 Task: Create an event for the fundraising webinar.
Action: Mouse moved to (432, 397)
Screenshot: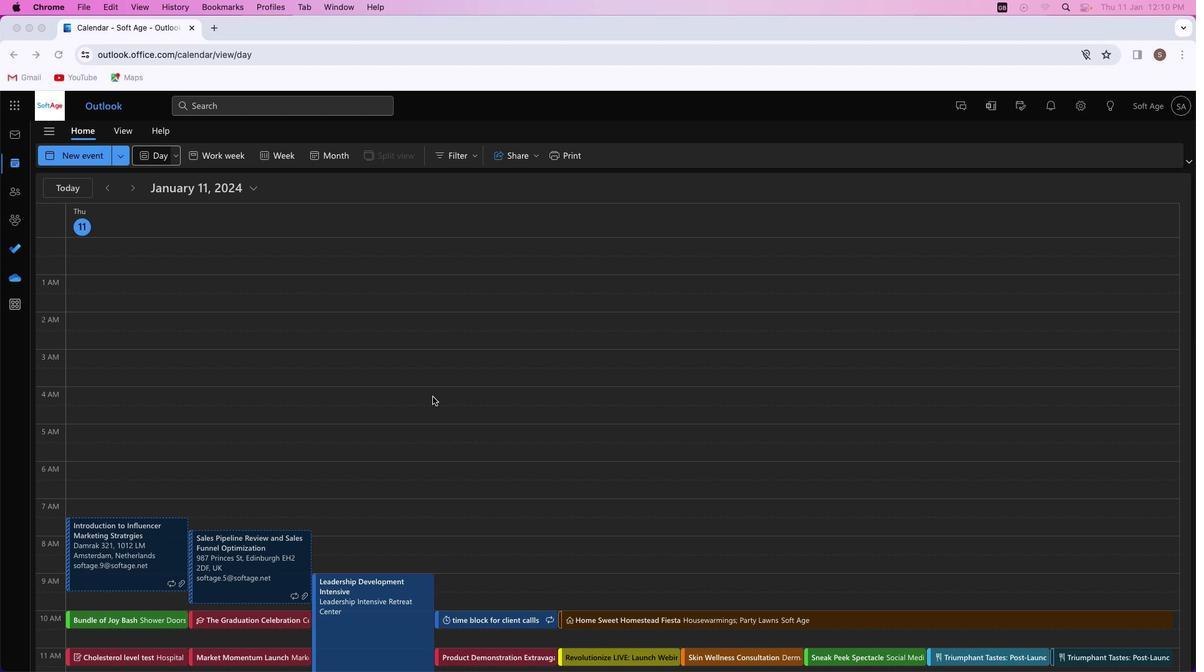 
Action: Mouse pressed left at (432, 397)
Screenshot: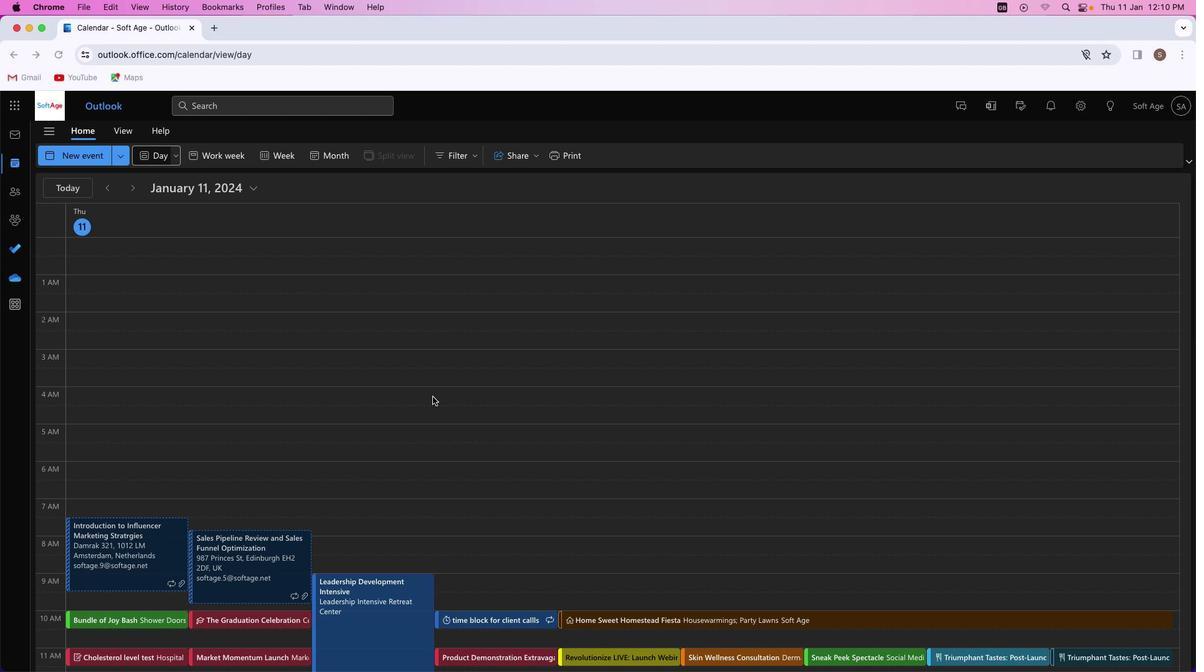 
Action: Mouse moved to (84, 155)
Screenshot: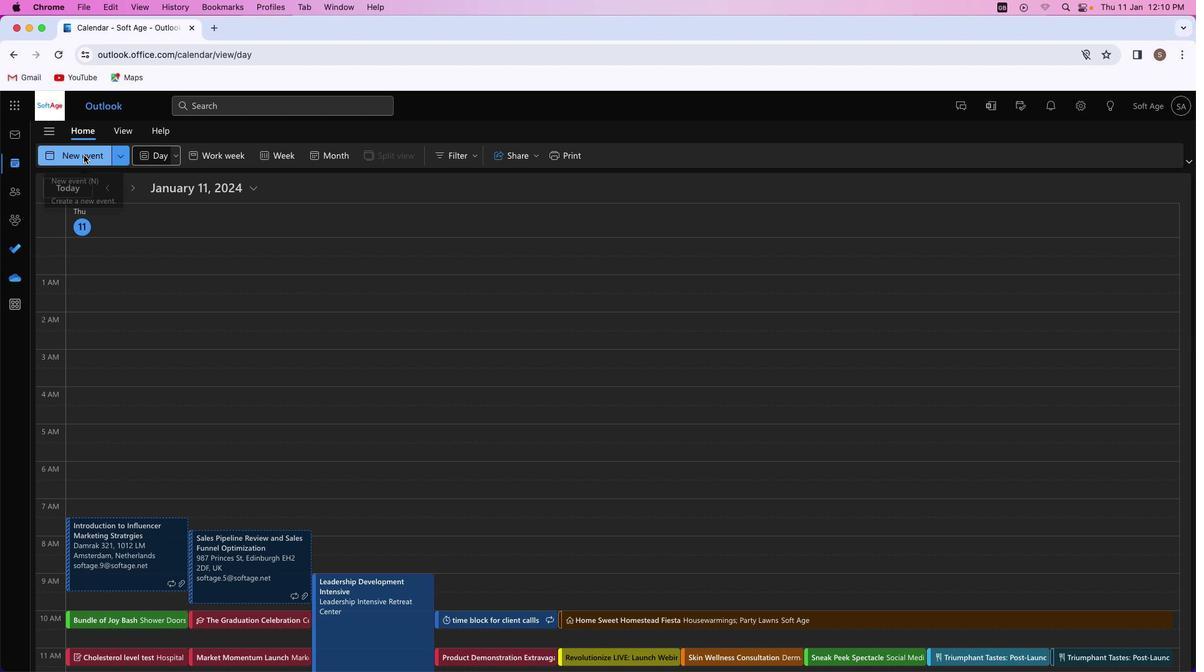 
Action: Mouse pressed left at (84, 155)
Screenshot: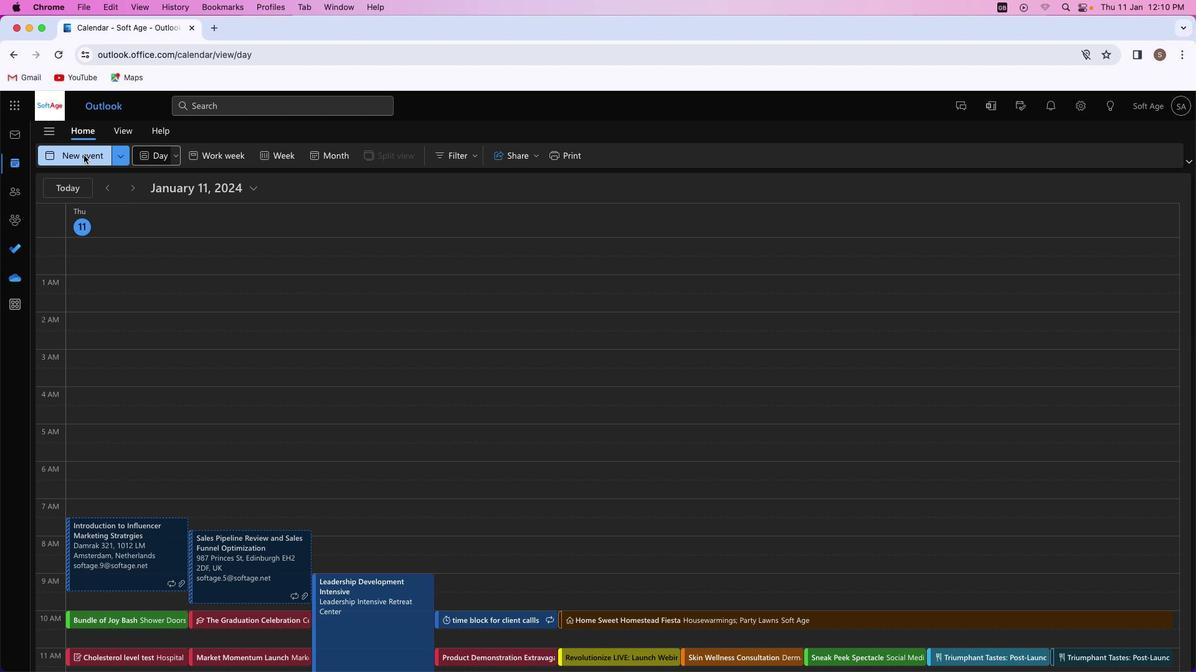 
Action: Mouse moved to (329, 235)
Screenshot: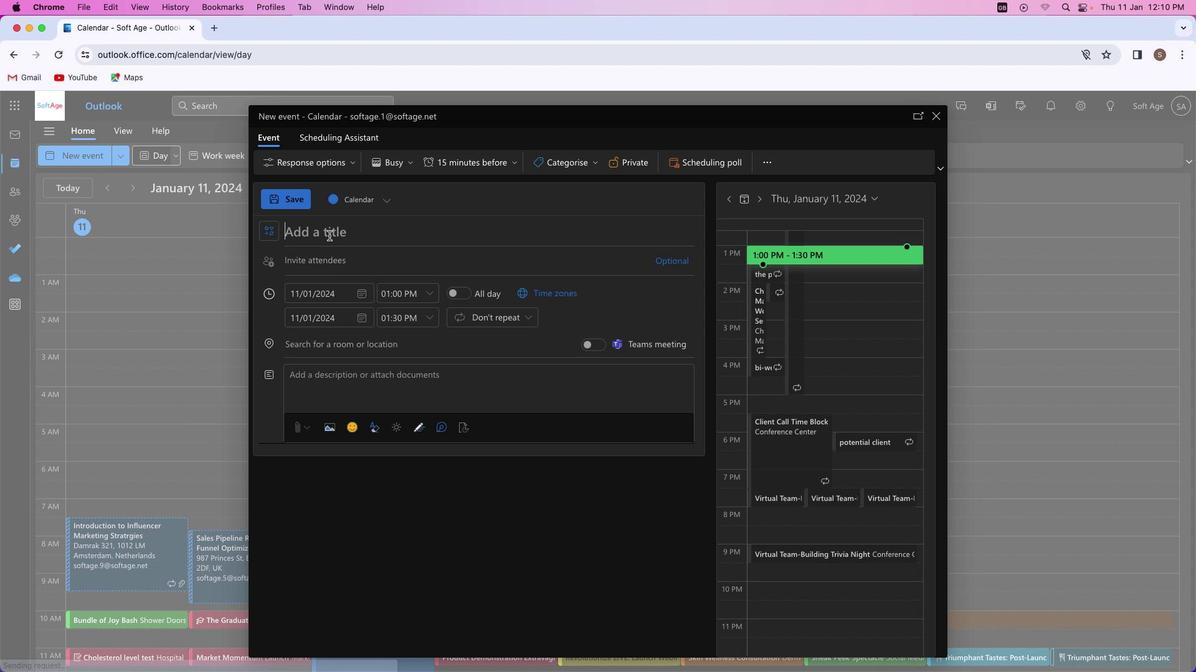 
Action: Mouse pressed left at (329, 235)
Screenshot: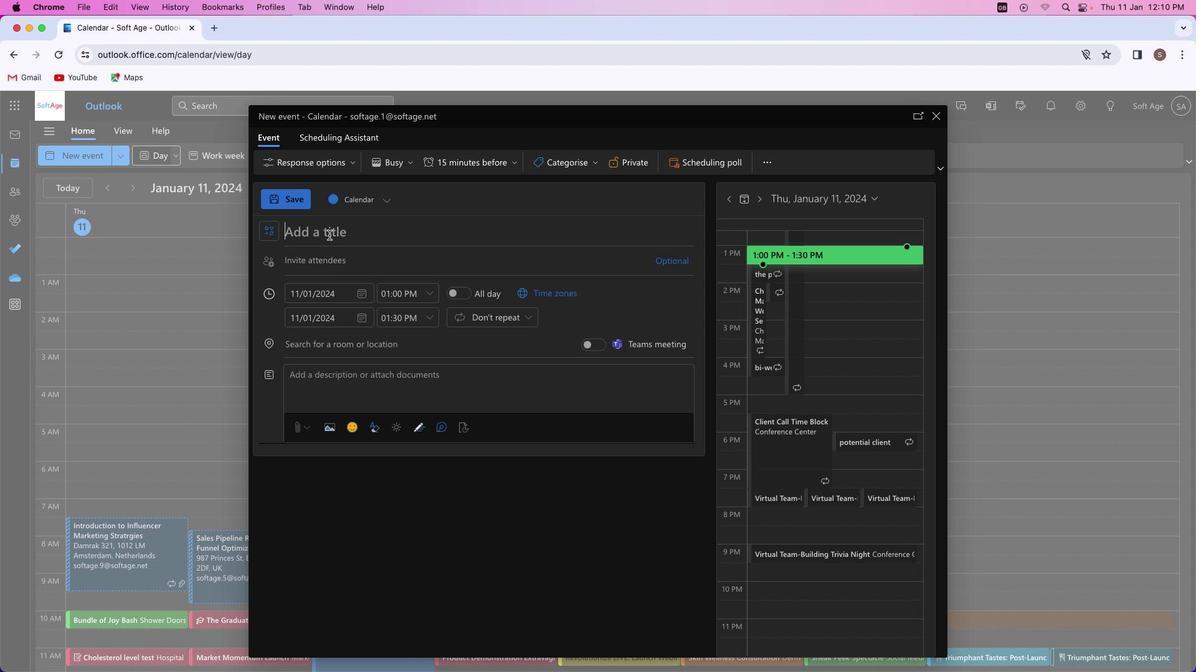 
Action: Mouse moved to (328, 236)
Screenshot: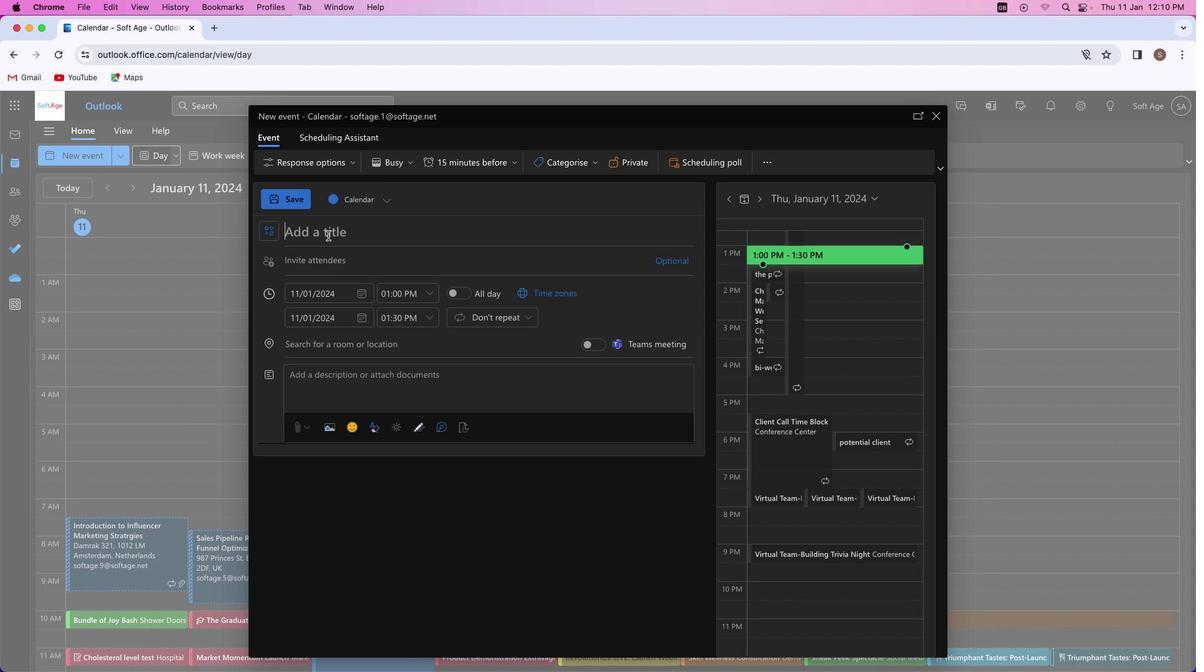 
Action: Key pressed Key.shift'F''u''n''d''r''a''i''s''i''n''g'Key.spaceKey.shift'W''e''b''i''n''a''r'
Screenshot: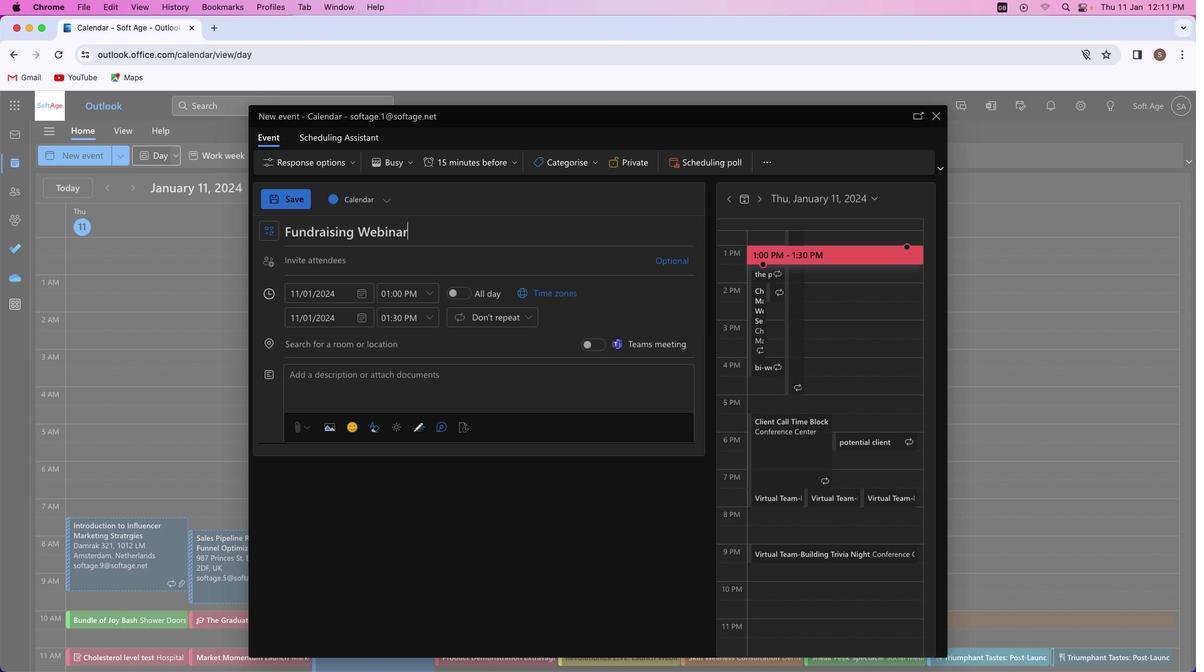 
Action: Mouse moved to (319, 261)
Screenshot: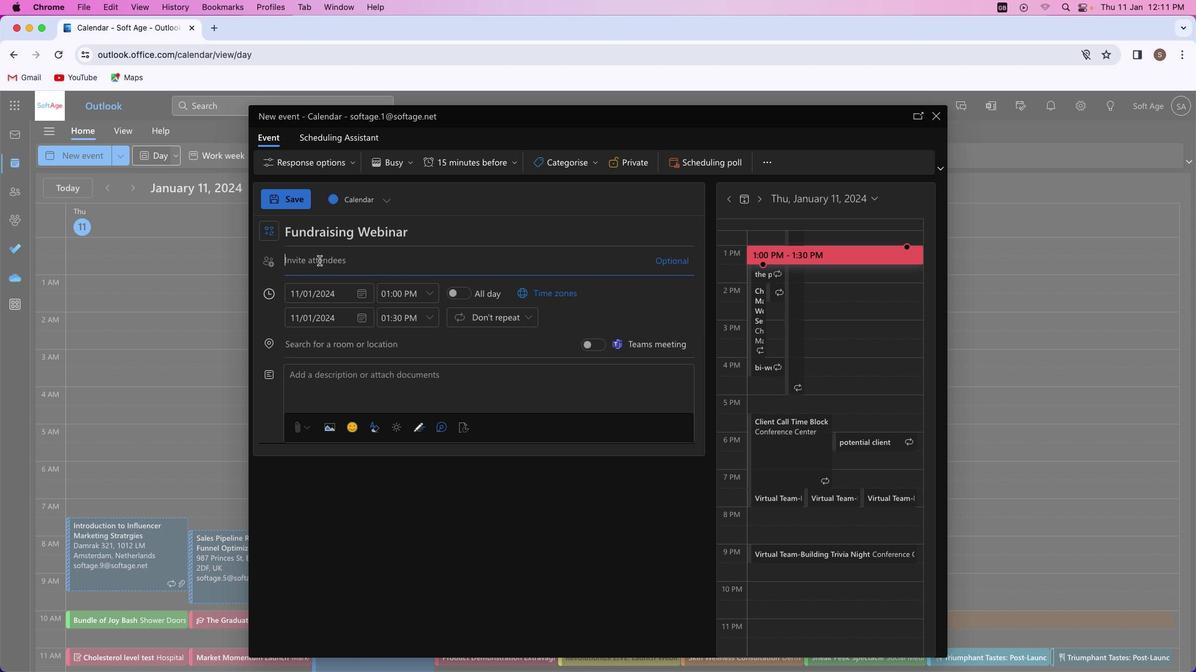 
Action: Mouse pressed left at (319, 261)
Screenshot: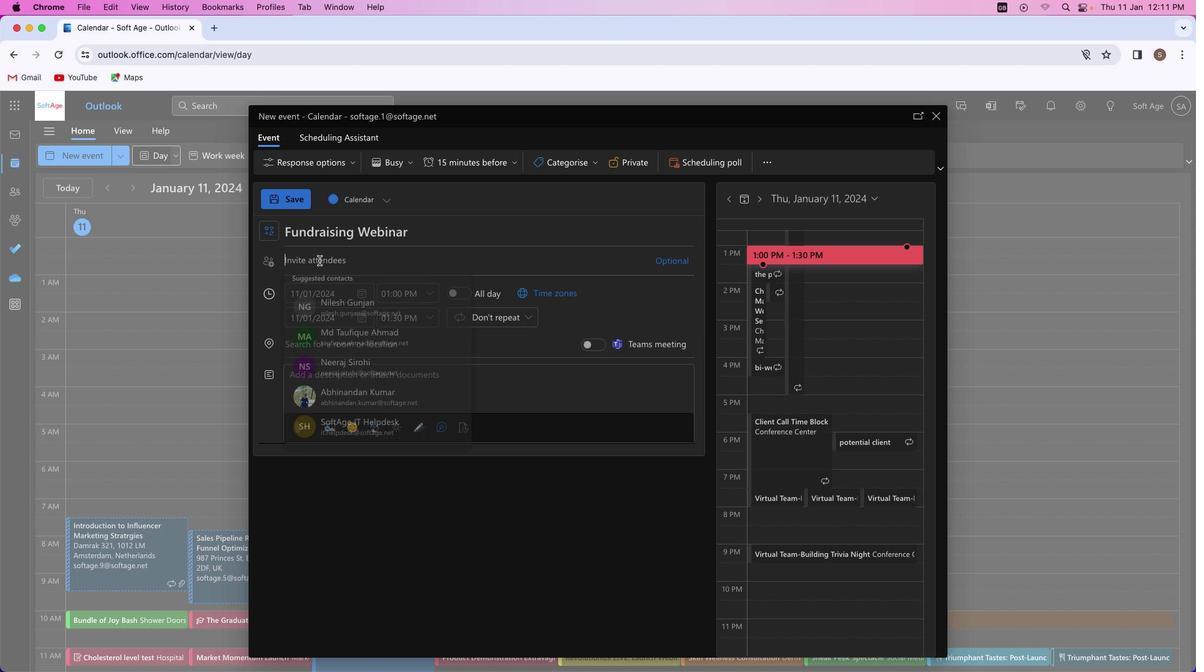 
Action: Key pressed Key.shift'A''k''a''s''h''r''a''j''p''u''t'Key.shift'@''o''u''t''l''o''o''k''.''c''o''m'
Screenshot: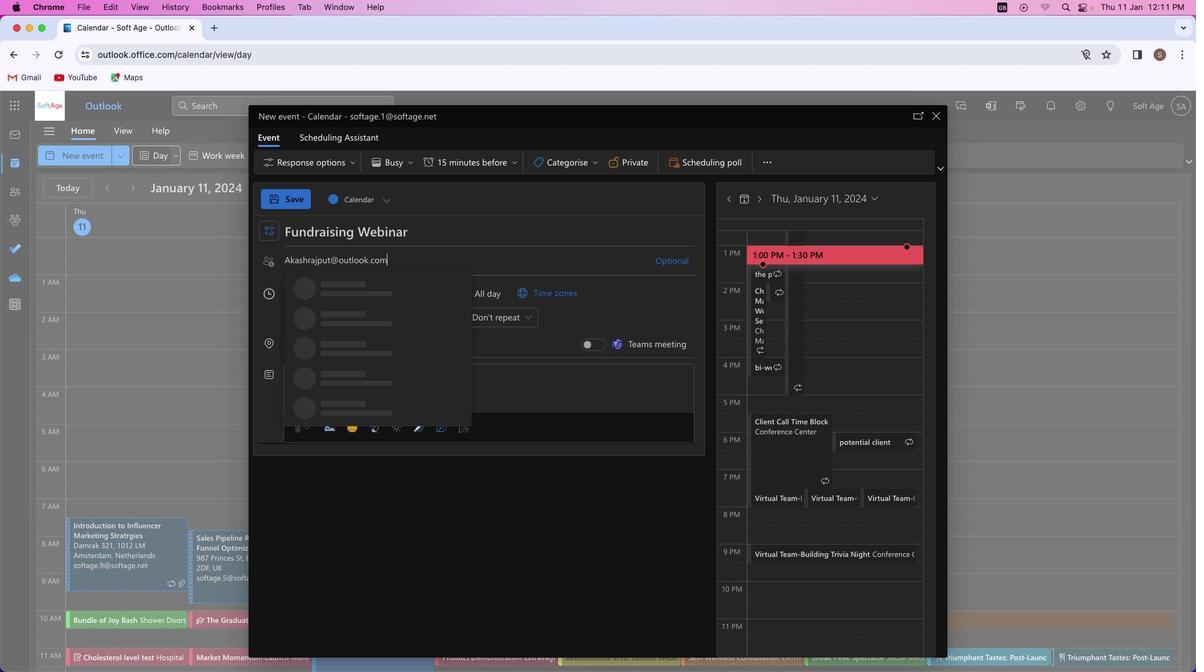 
Action: Mouse moved to (384, 279)
Screenshot: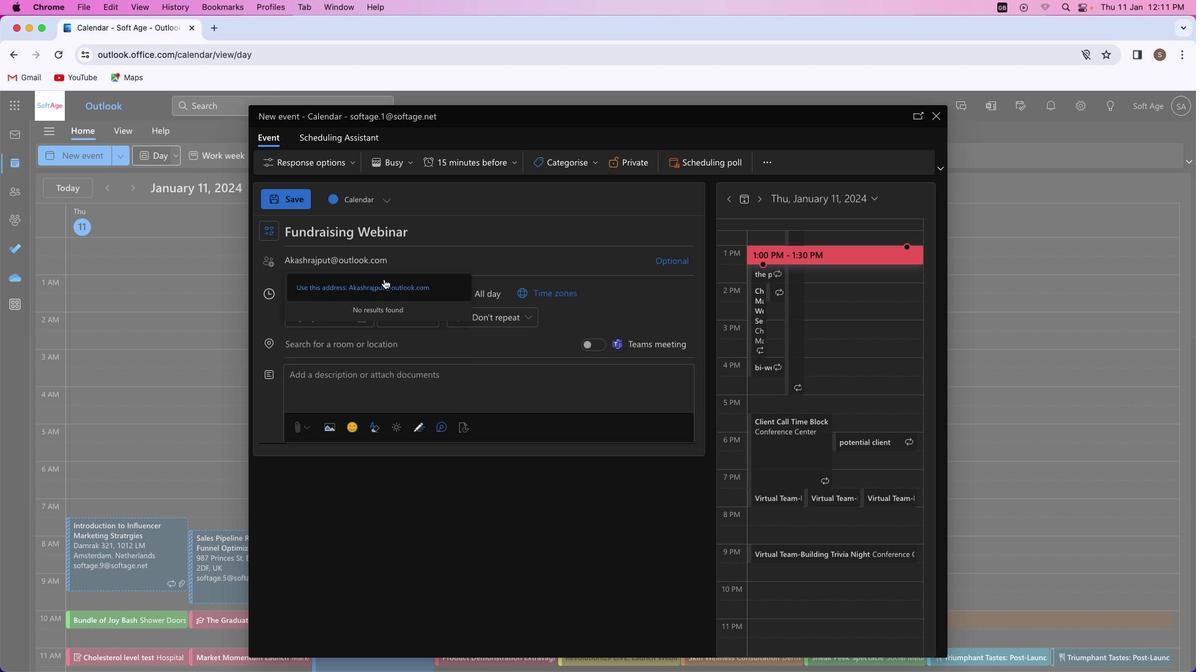 
Action: Mouse pressed left at (384, 279)
Screenshot: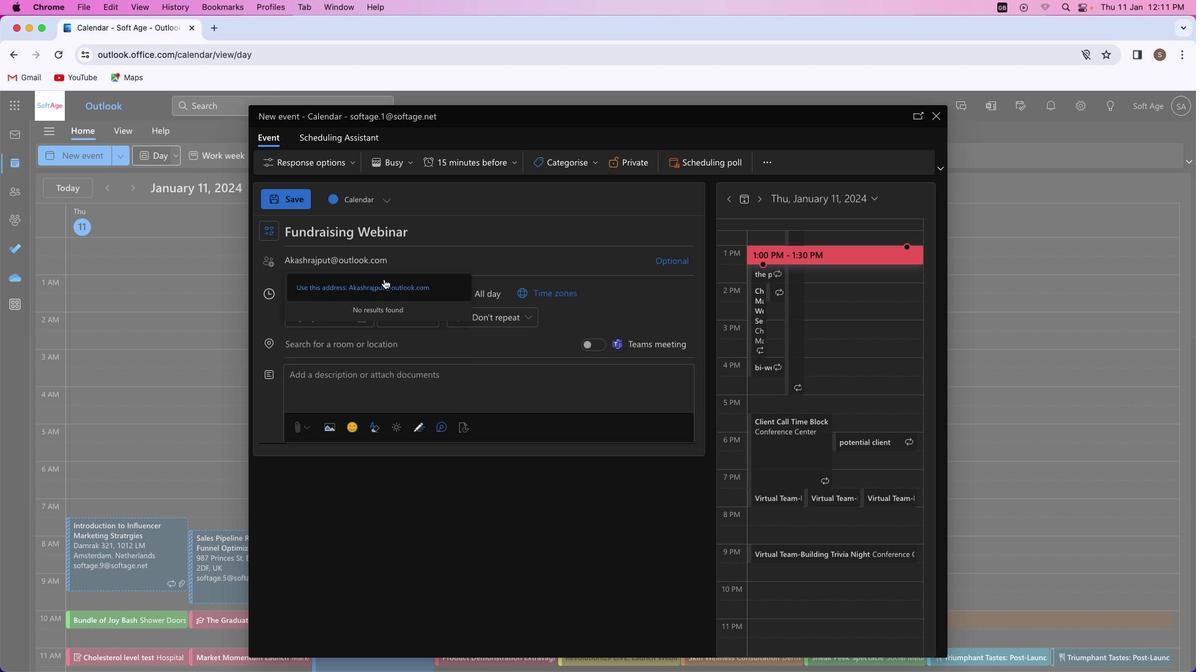 
Action: Mouse moved to (418, 272)
Screenshot: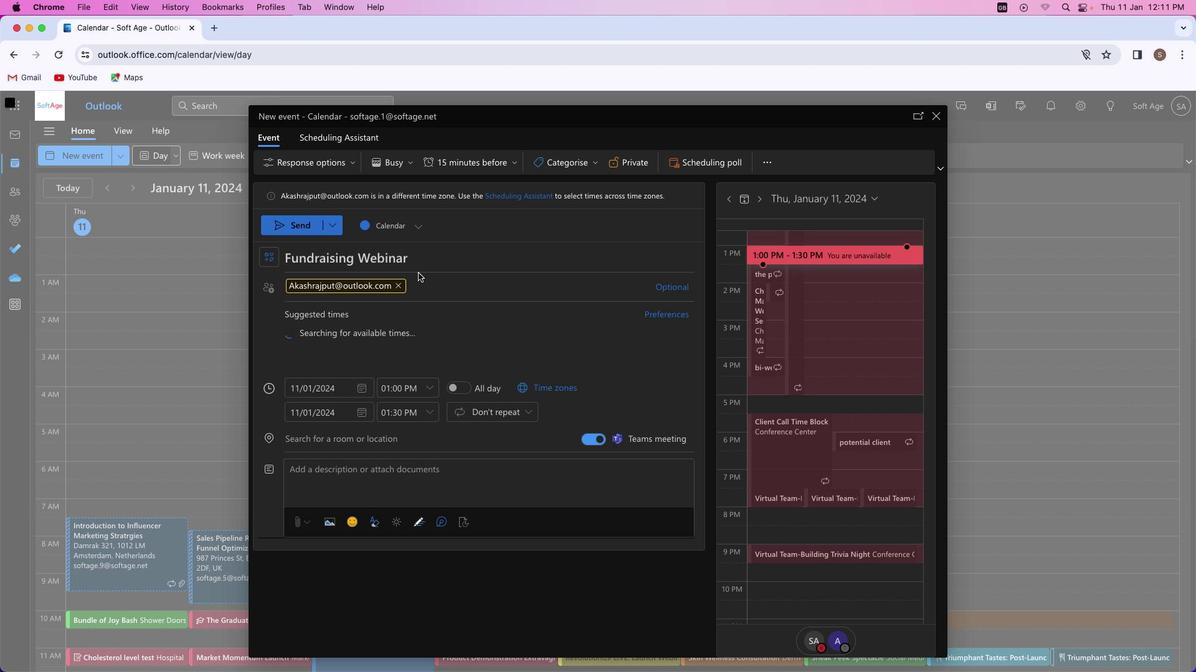
Action: Key pressed Key.shift'S''h''i''v''a''m''y''a''d''a''v''4''1'Key.shift'@''o''u''t''l''o''o''k''.''c''o''m'
Screenshot: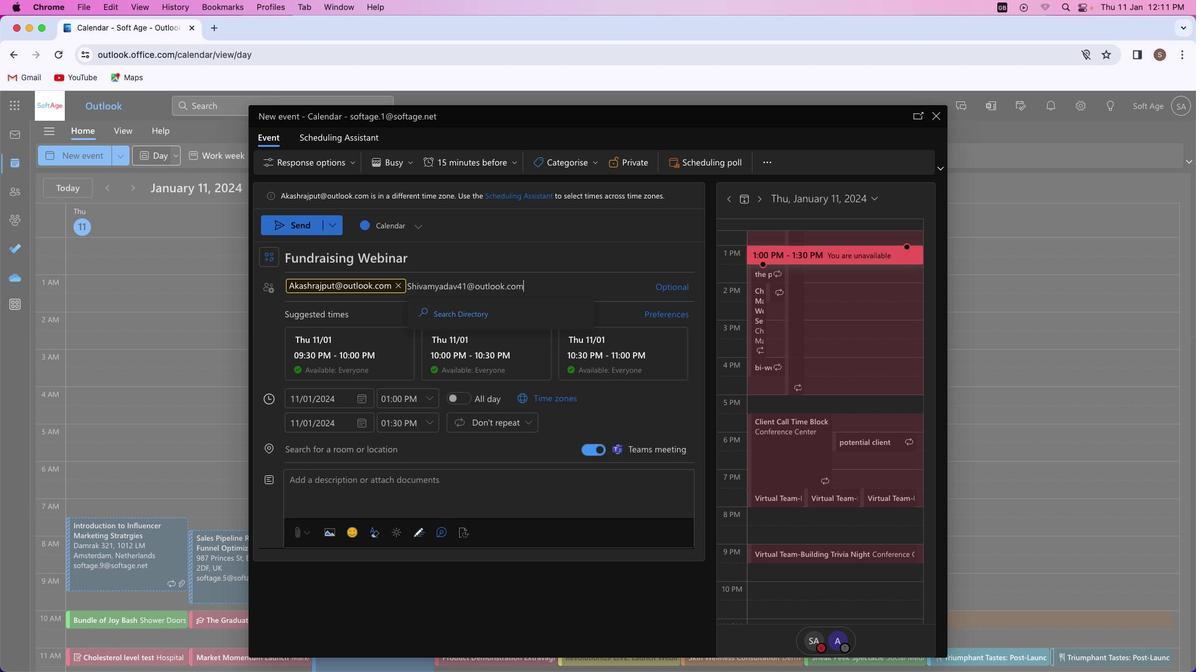 
Action: Mouse moved to (498, 310)
Screenshot: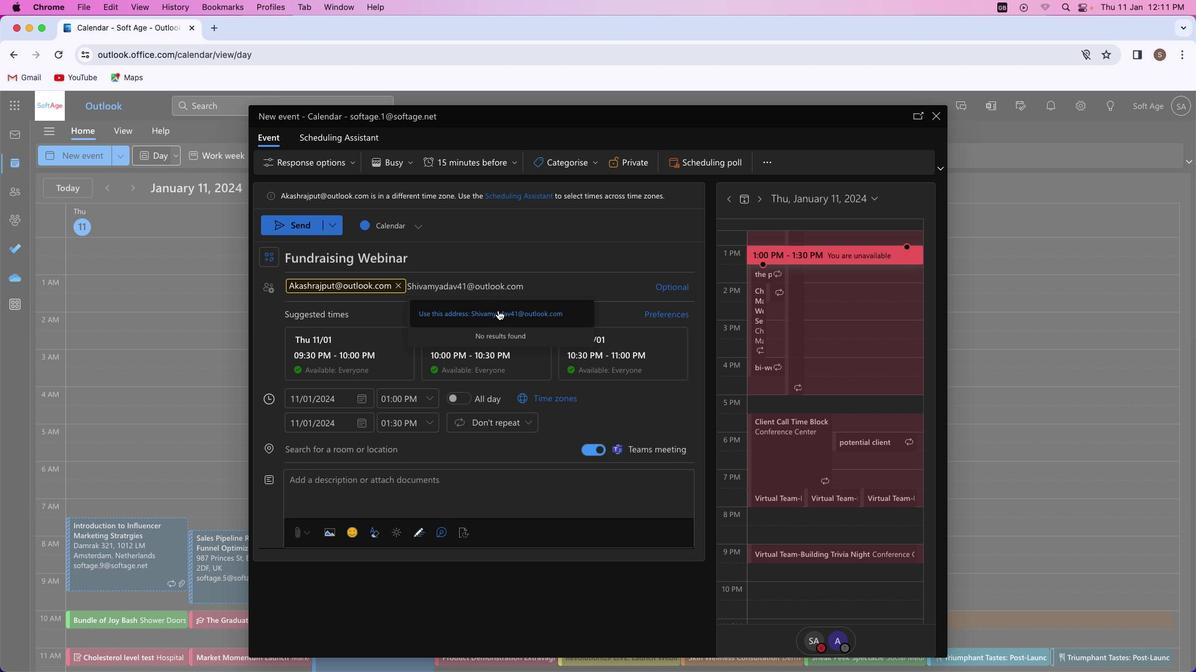
Action: Mouse pressed left at (498, 310)
Screenshot: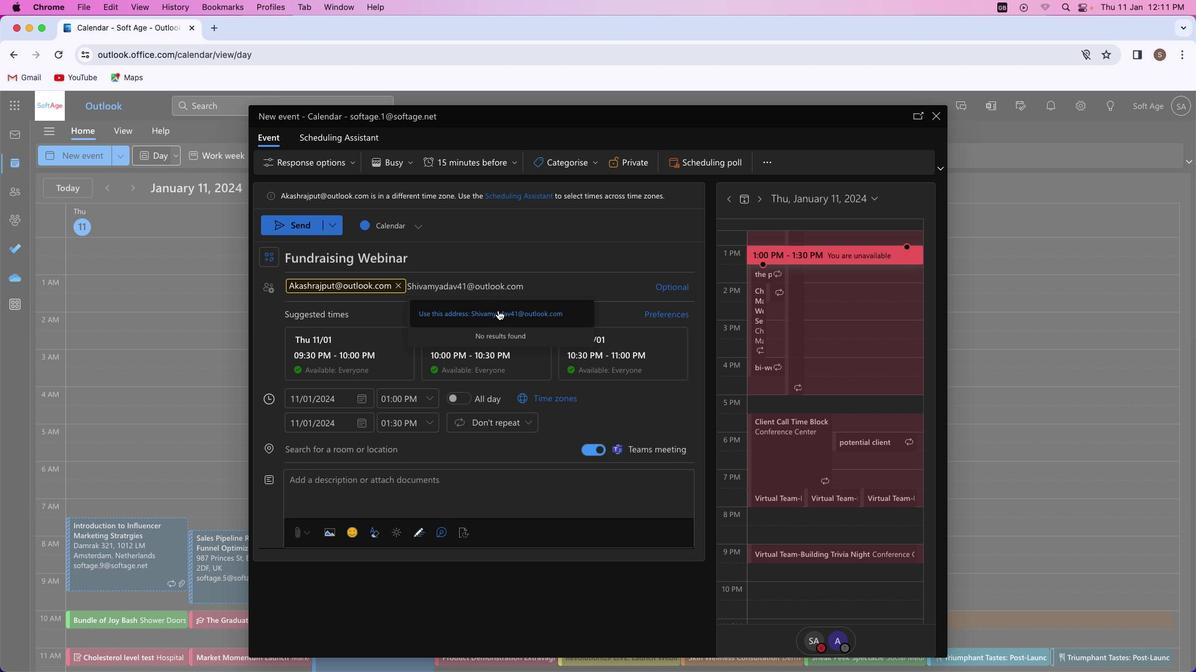 
Action: Mouse moved to (664, 300)
Screenshot: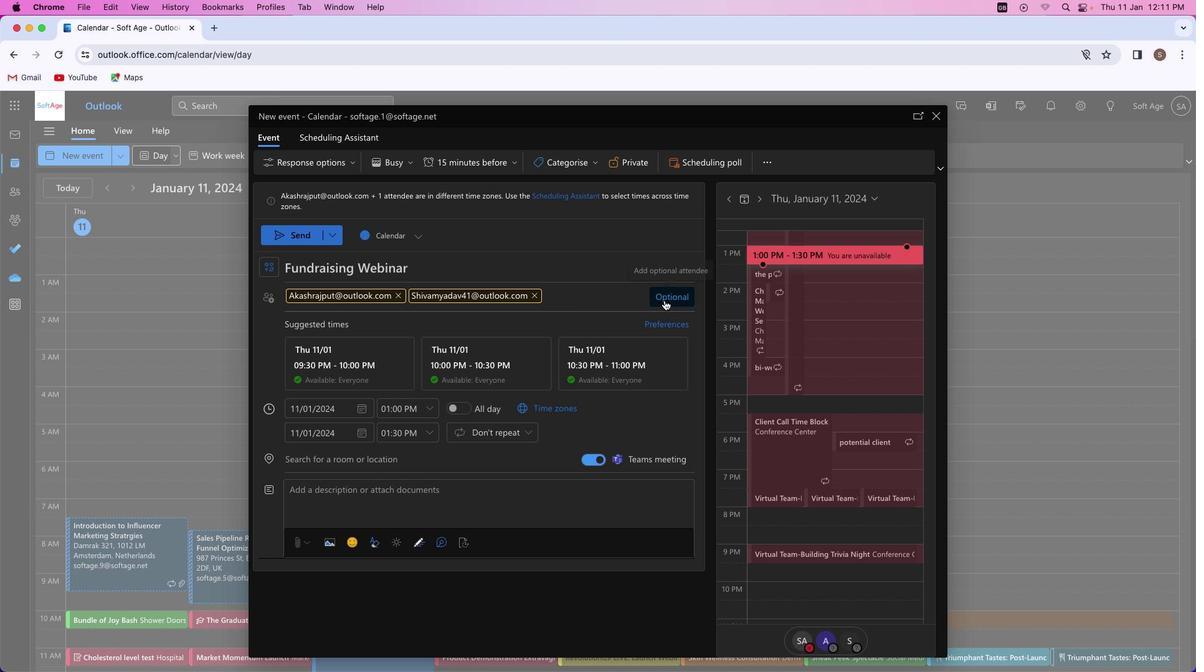 
Action: Mouse pressed left at (664, 300)
Screenshot: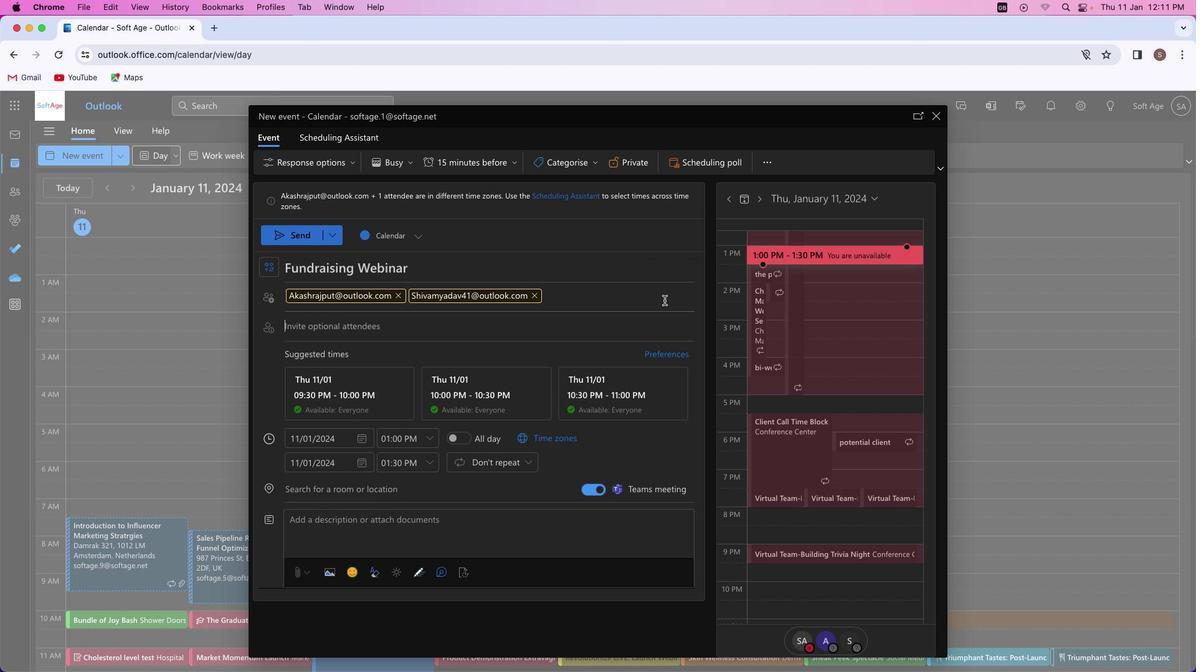
Action: Mouse moved to (663, 300)
Screenshot: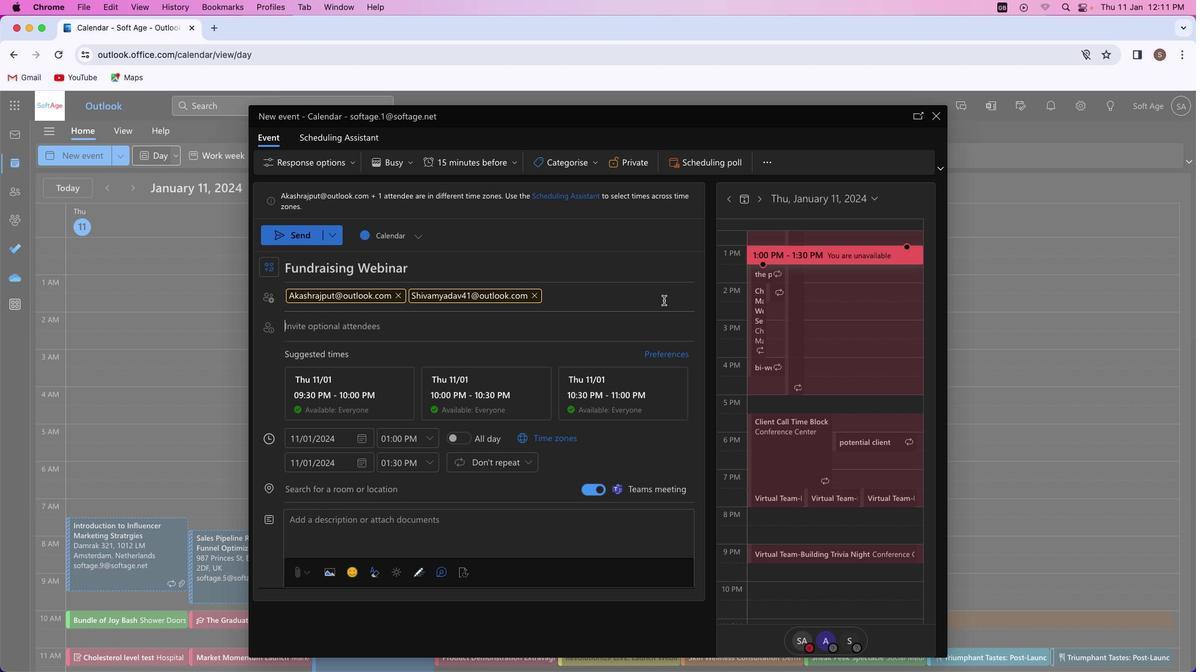 
Action: Key pressed Key.shift_r'M''u''n''e''e''s''h''k''u''m''a''r''9''7''3''2'Key.shift'@''o''u''t''l''o''o''k''.''c''o''m'
Screenshot: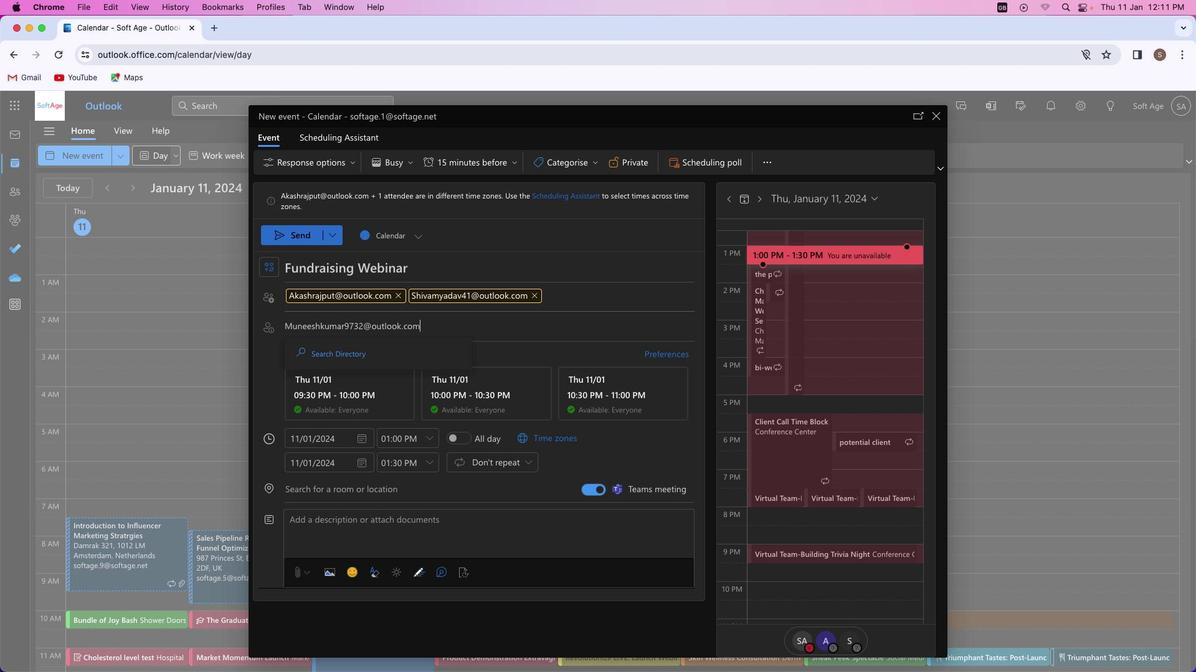 
Action: Mouse moved to (428, 351)
Screenshot: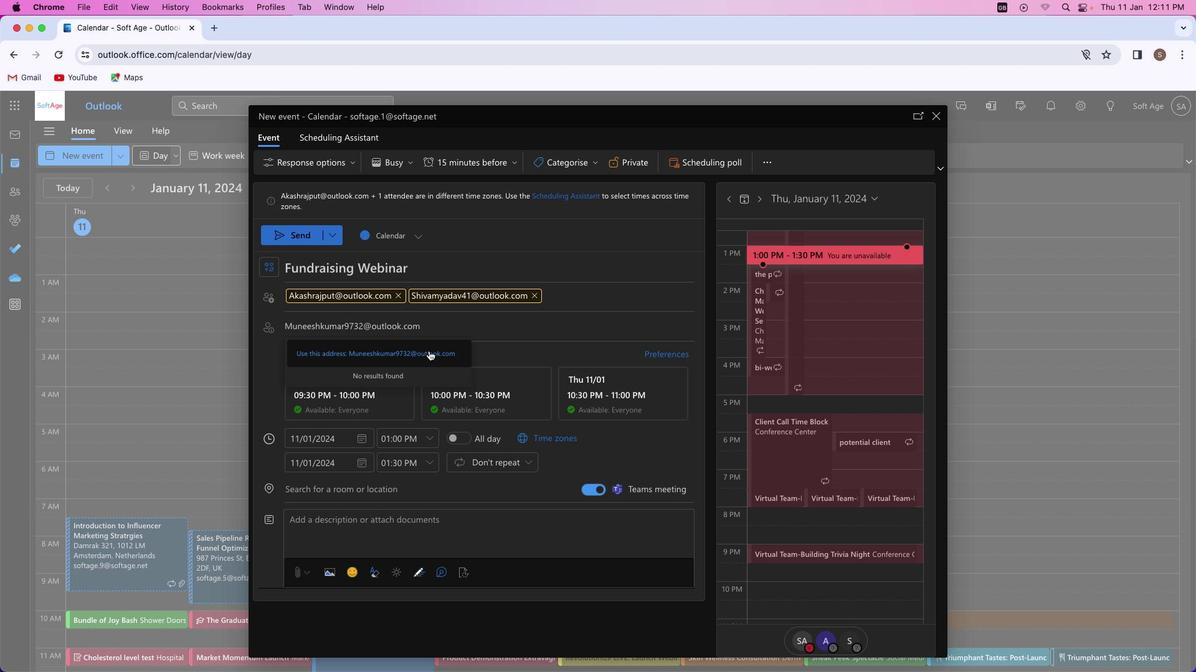 
Action: Mouse pressed left at (428, 351)
Screenshot: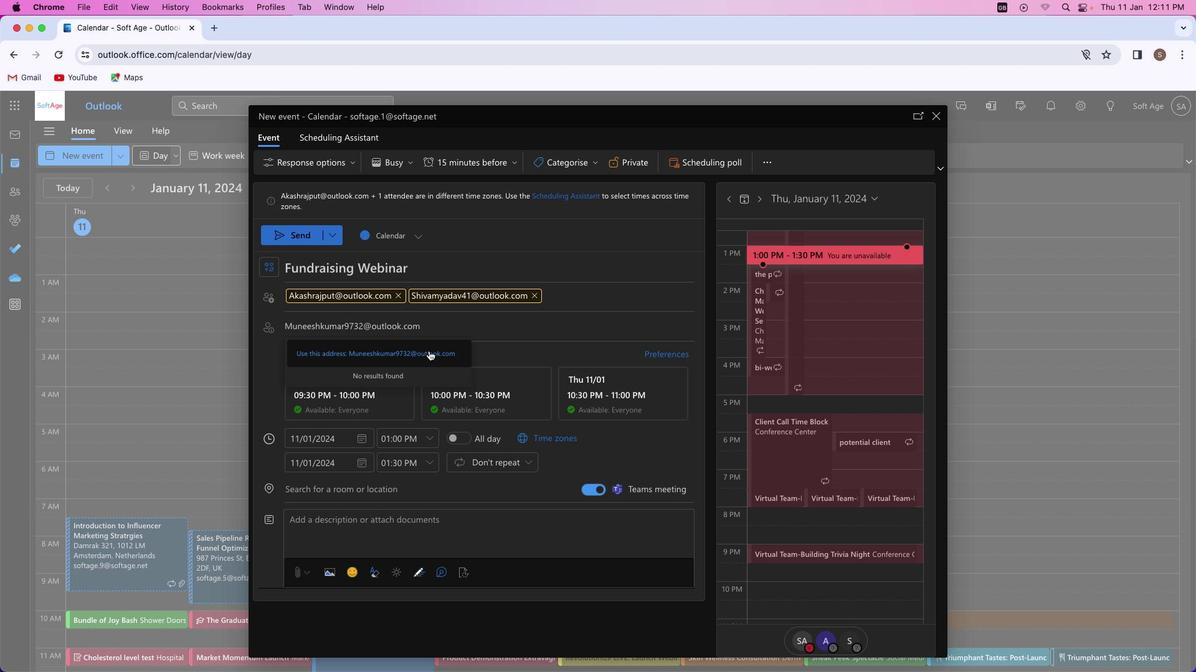 
Action: Mouse moved to (365, 489)
Screenshot: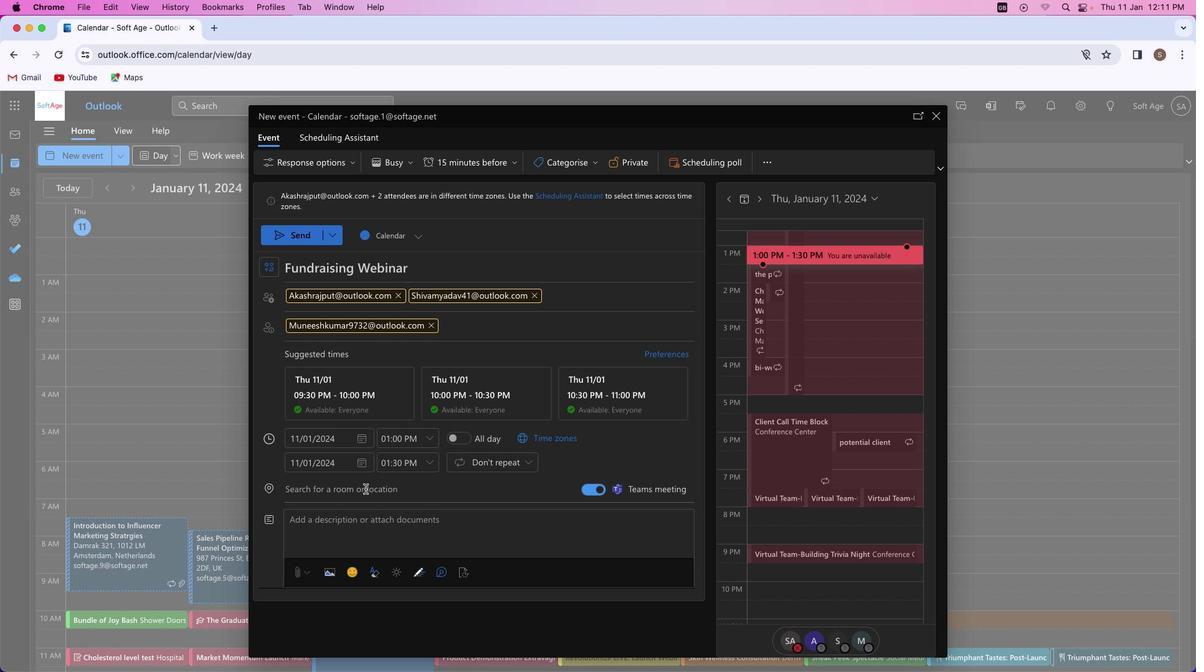 
Action: Mouse pressed left at (365, 489)
Screenshot: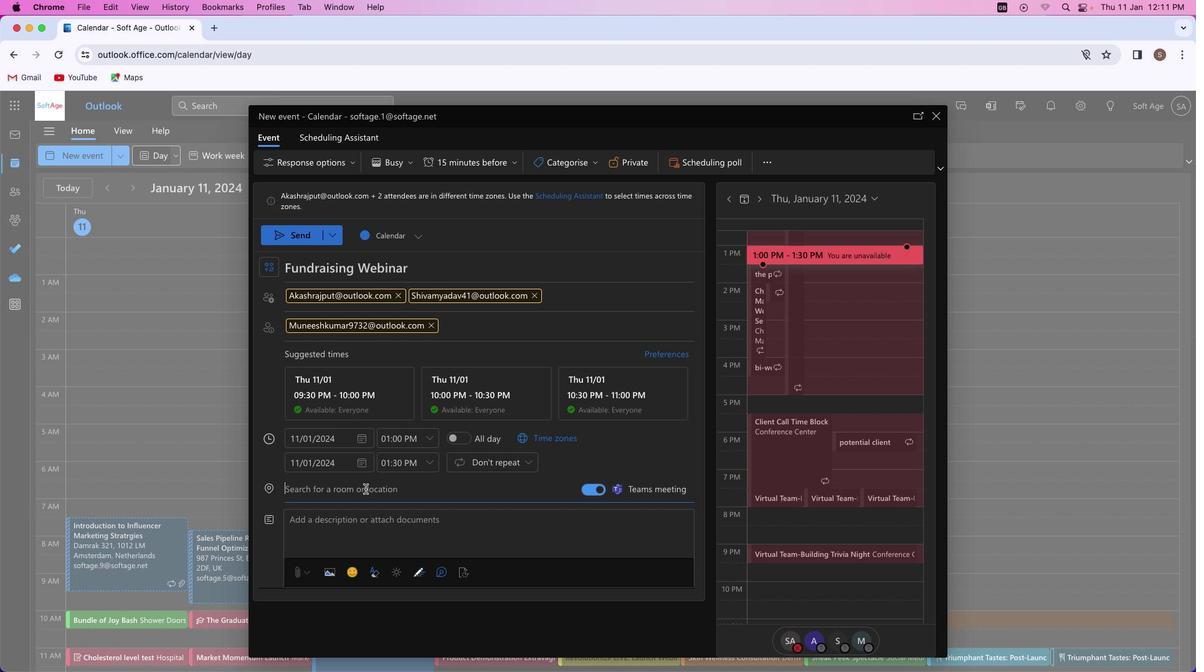 
Action: Key pressed Key.shift'F''u''n''d''r''a''i''s''i''n''g'
Screenshot: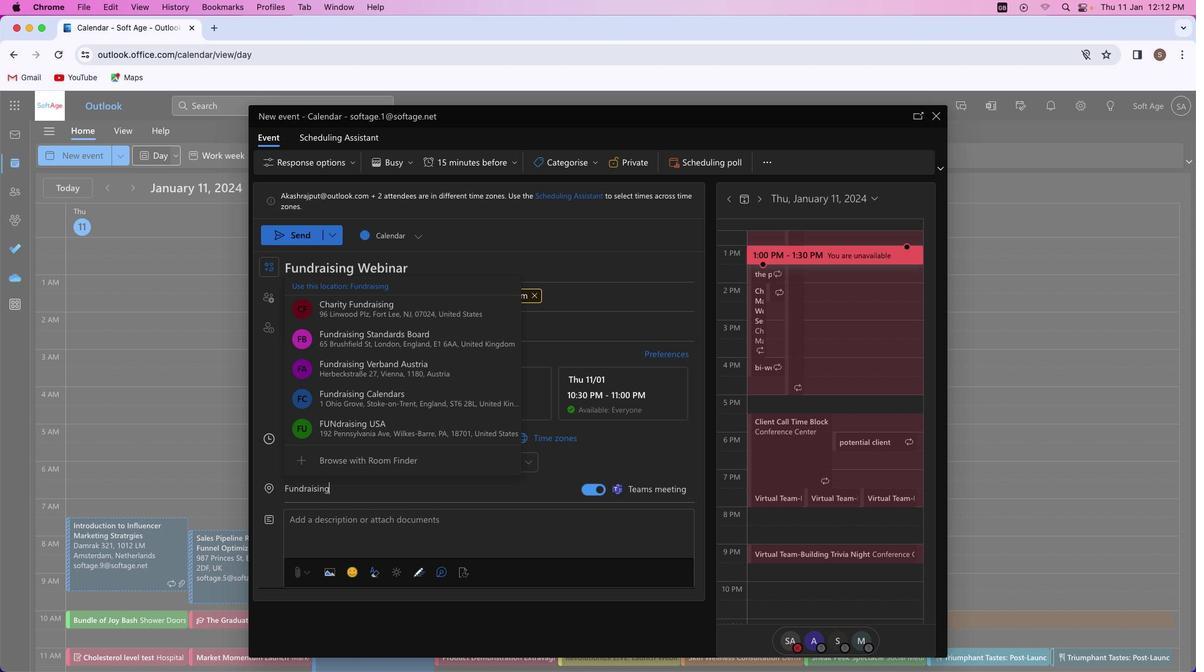 
Action: Mouse moved to (406, 340)
Screenshot: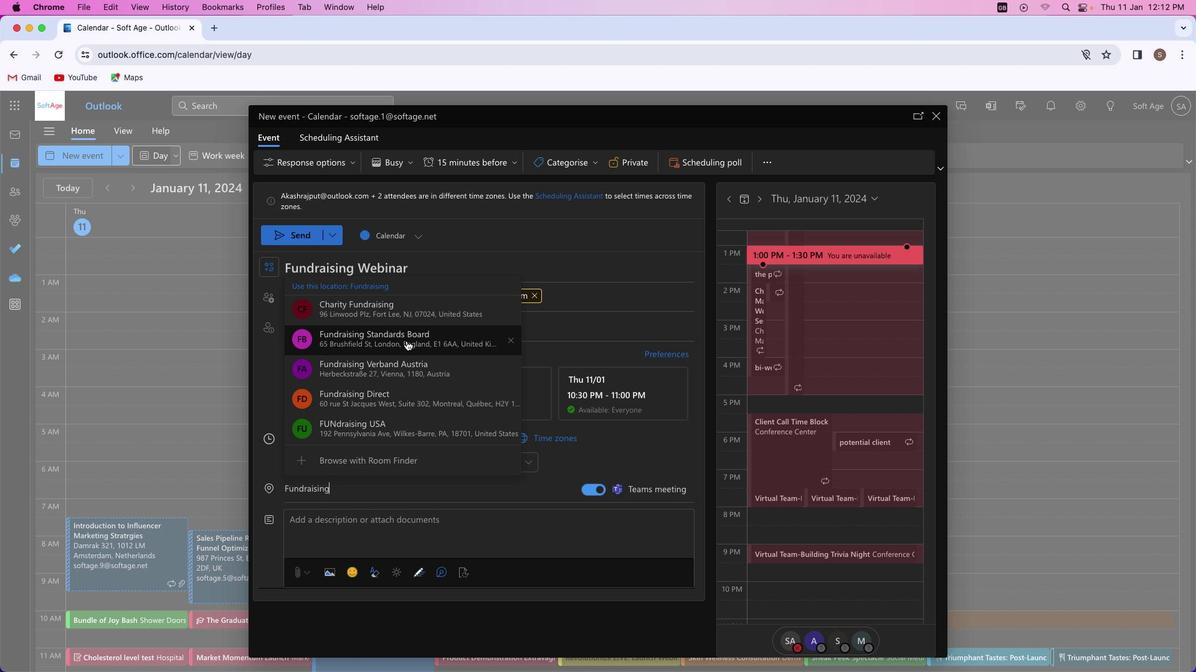 
Action: Mouse pressed left at (406, 340)
Screenshot: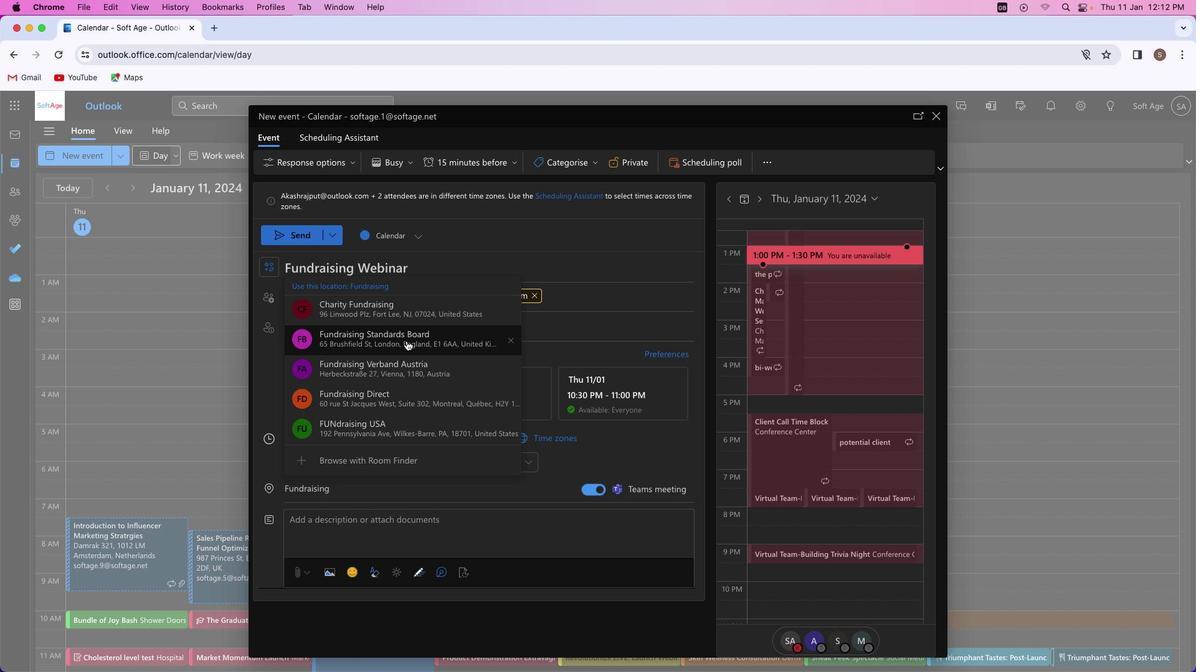 
Action: Mouse moved to (419, 512)
Screenshot: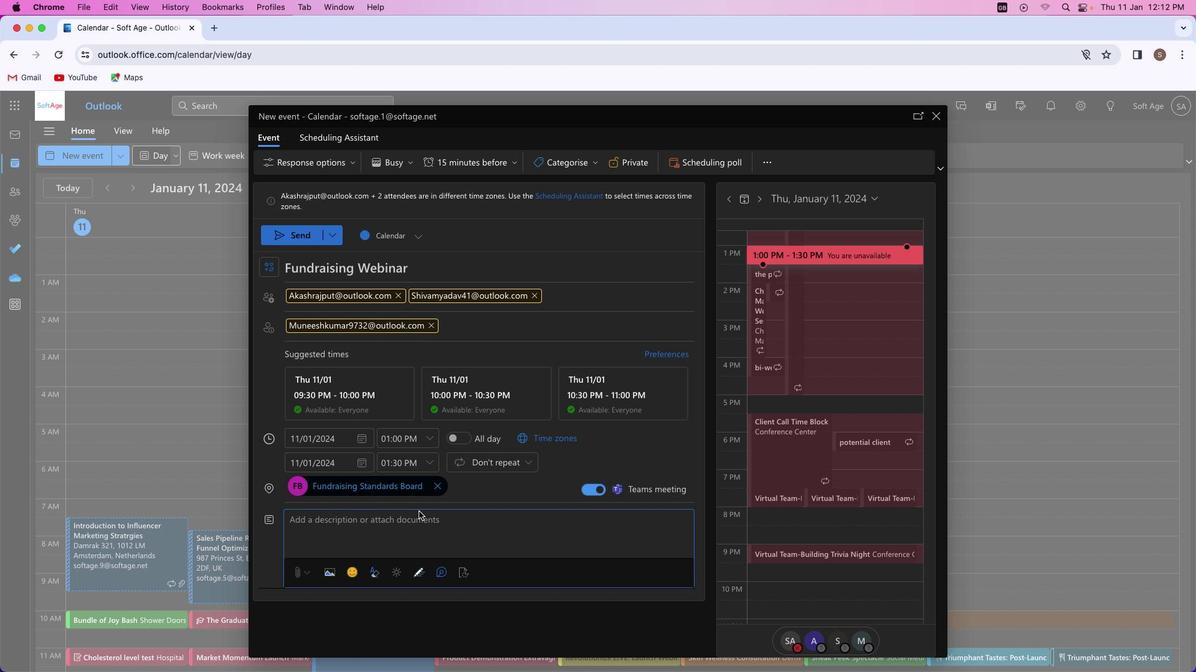 
Action: Mouse pressed left at (419, 512)
Screenshot: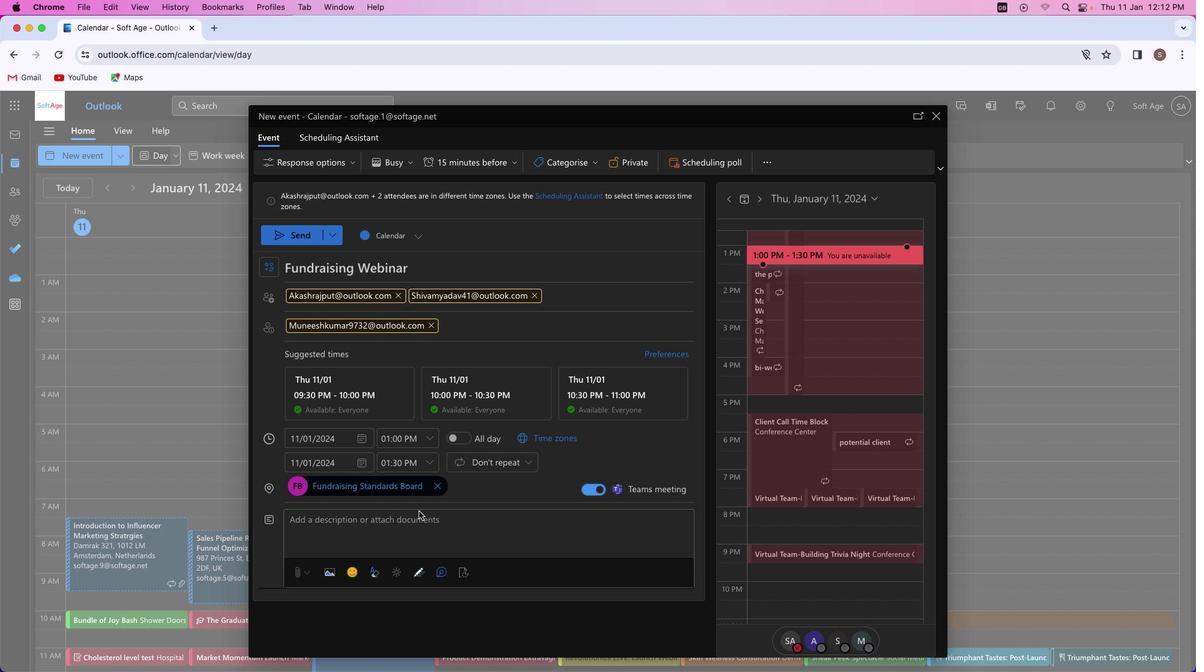 
Action: Mouse moved to (398, 518)
Screenshot: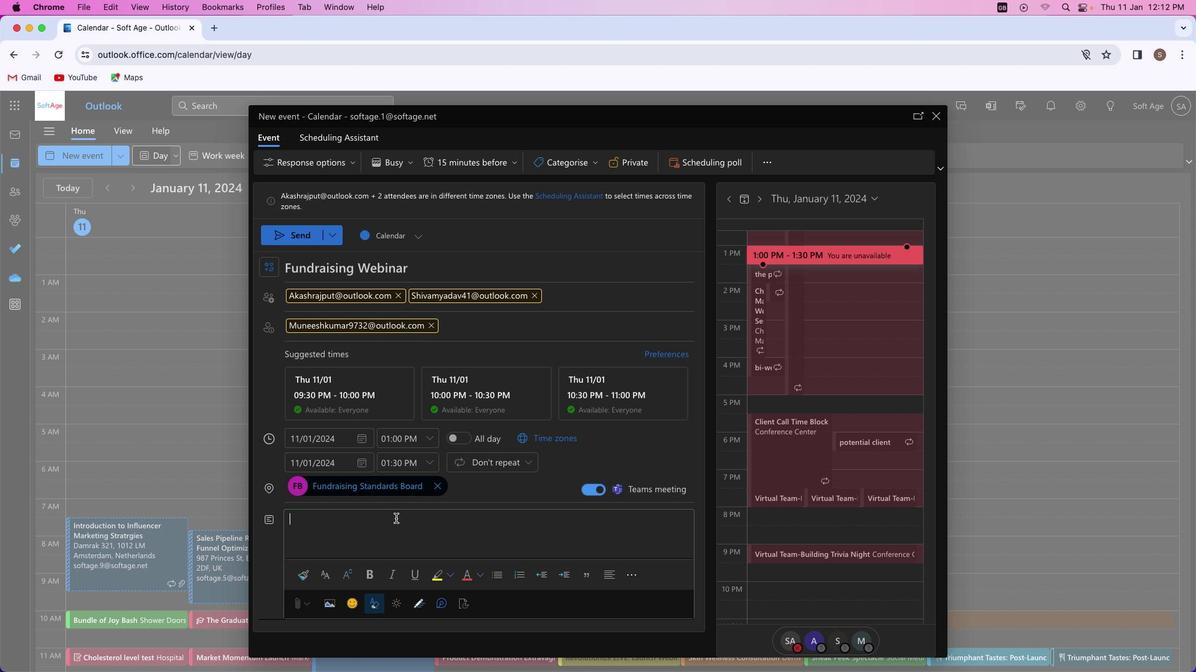 
Action: Mouse pressed left at (398, 518)
Screenshot: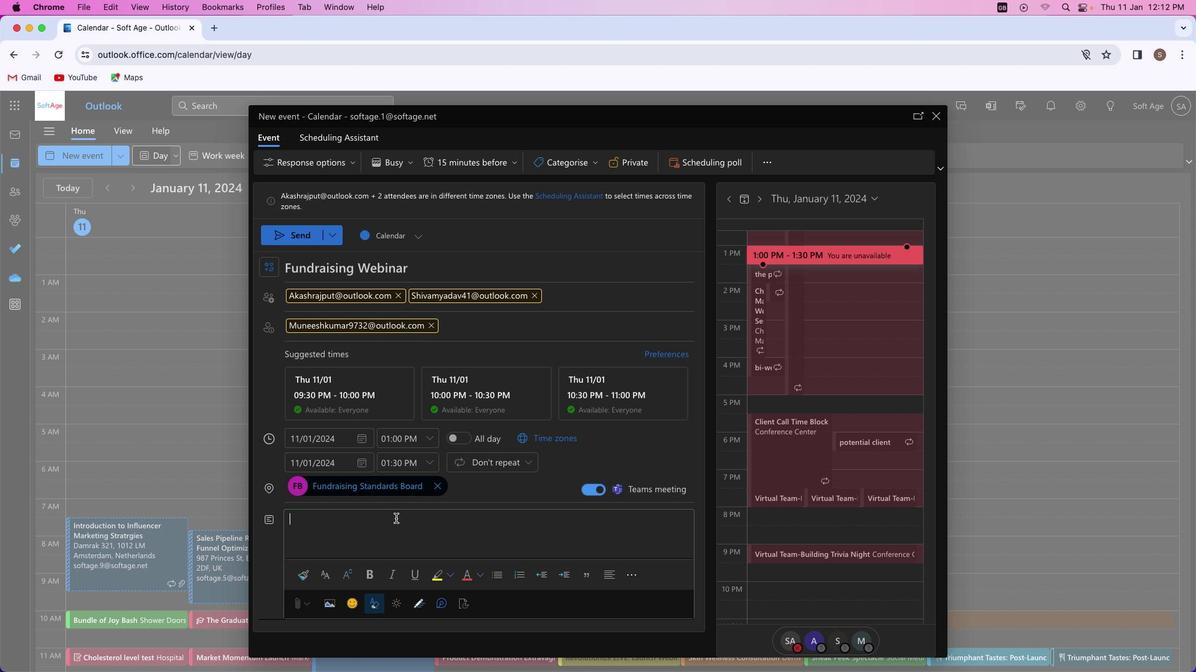 
Action: Mouse moved to (395, 518)
Screenshot: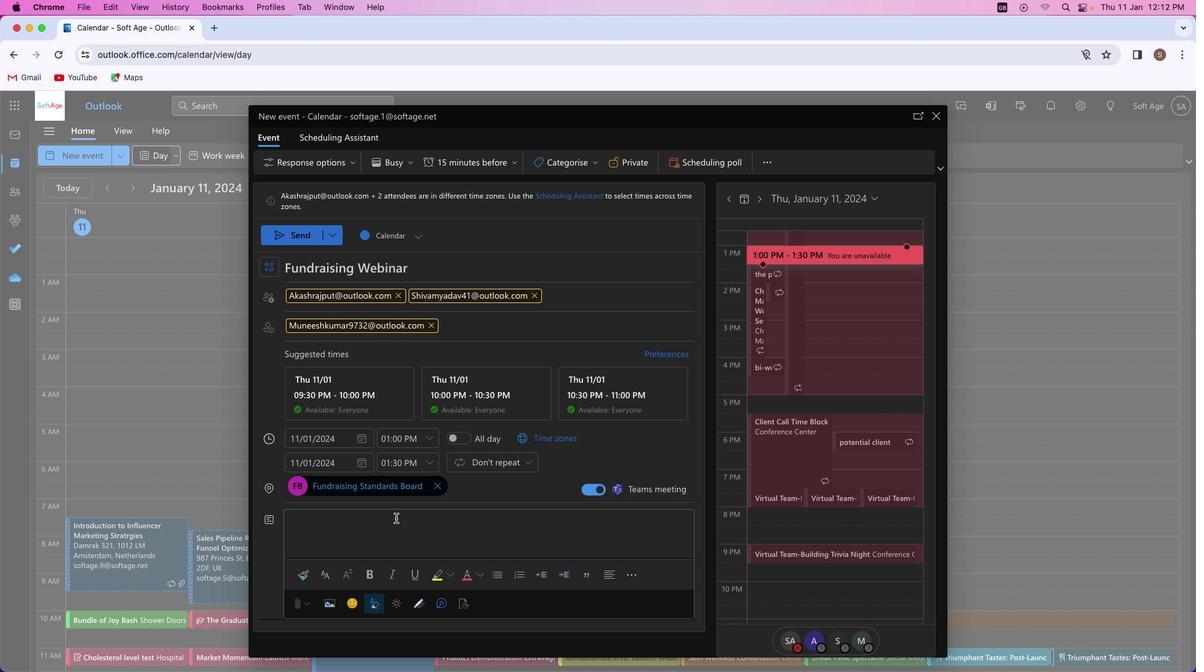 
Action: Key pressed Key.shift_r'J''o''i''n'Key.space'o''u''r'Key.space'i''n''s''i''g''h''t''f''u''l'Key.space'f''u''n''d''r''a''i''s''i''n''g'Key.space'w''e''b''i''n''a''r'Key.shift'!'Key.spaceKey.shift'D''i''s''c''o''v''e''r'Key.space'e''f''f''e''c''t''i''v''e'Key.space's''t''r''a''t''e''g''i''e''s'','Key.space'i''n''s''p''i''r''i''n''g'Key.space's''t''o''r''i''e''s'','Key.space'a''n''d'Key.space'p''o''w''e''r''f''u''l'Key.space't''o''o''l''s'Key.space't''o'Key.space'e''l''e''v''a''t''e'Key.space'y''o''u''r'Key.space'c''h''a''r''i''t''a''b''l''e'Key.space'e''n''d''e''a''v''o''r''s''.'Key.spaceKey.shift'B''e'Key.space't''h''e'Key.space'c''a''t''a''l''y''s''t'Key.space'f''o''r'Key.space'p''o''s''i''t''i''v''e'Key.space'c''h''a''n''g''e'Key.shift'!'
Screenshot: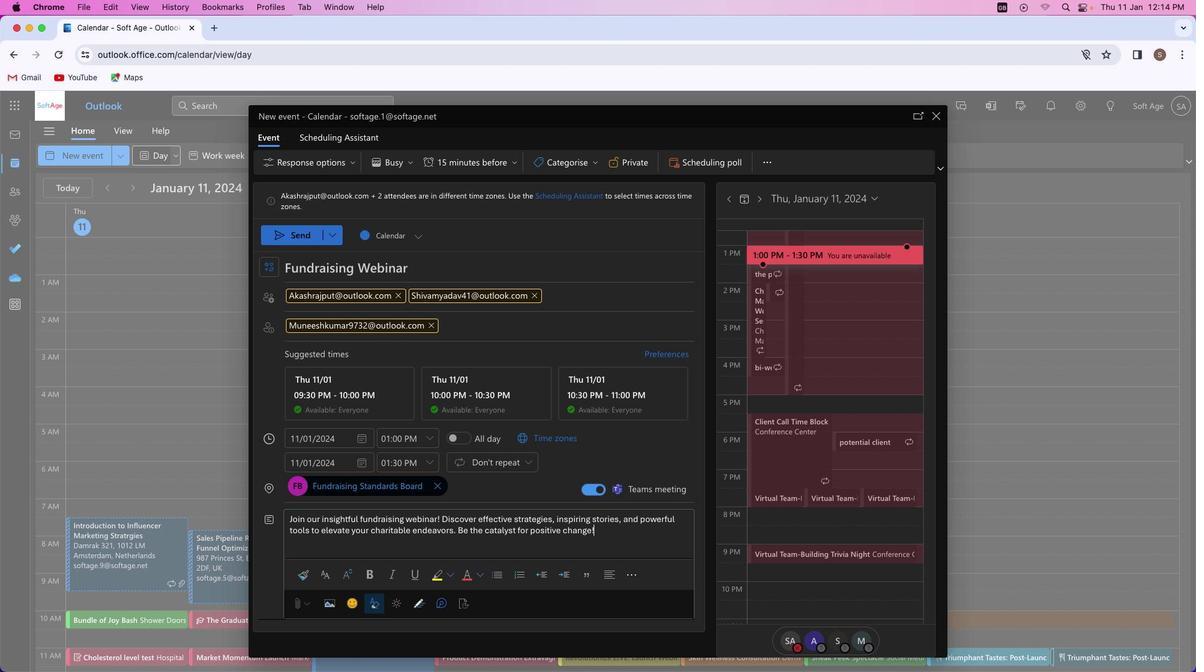 
Action: Mouse moved to (437, 520)
Screenshot: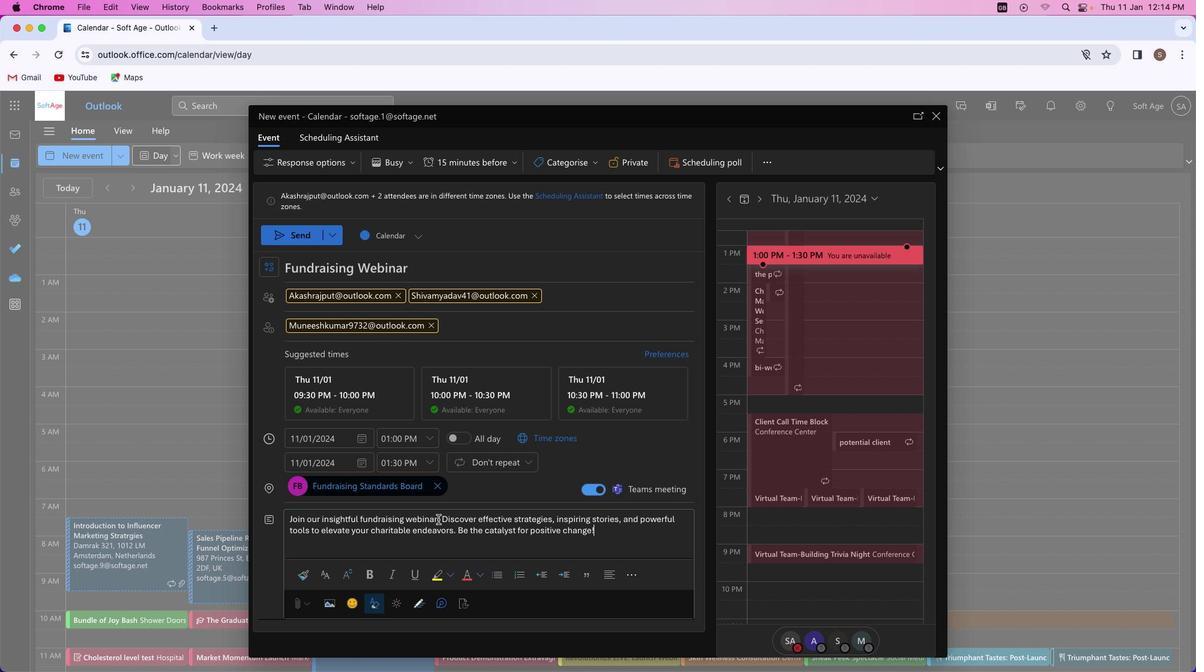 
Action: Mouse pressed left at (437, 520)
Screenshot: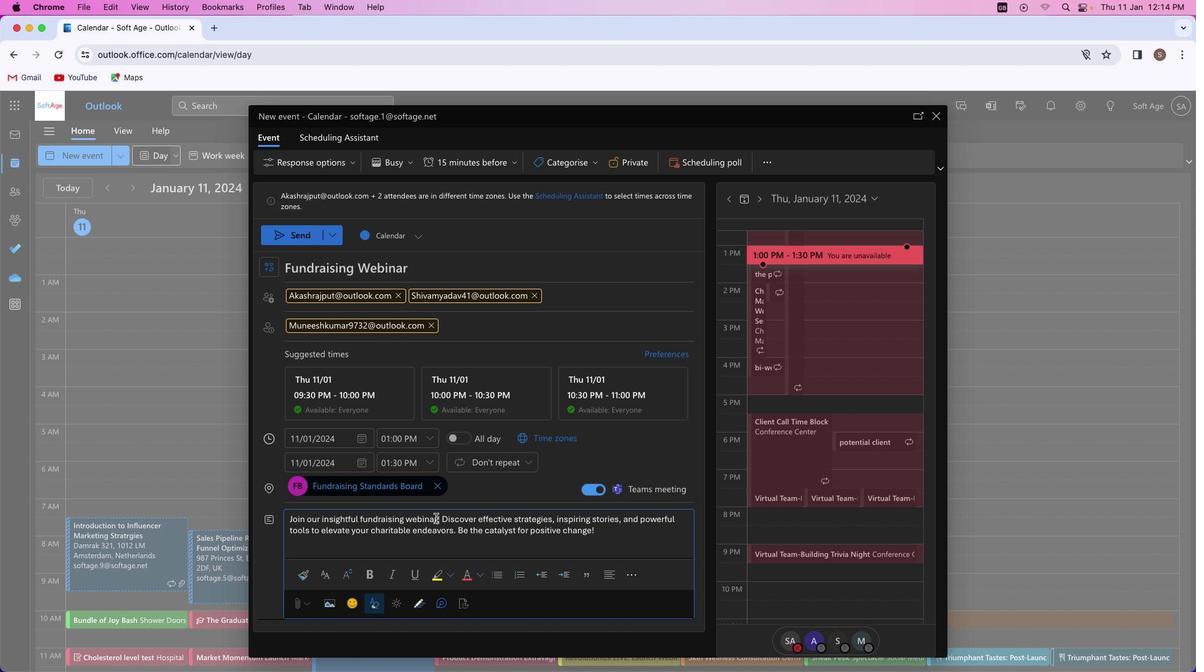 
Action: Mouse moved to (369, 576)
Screenshot: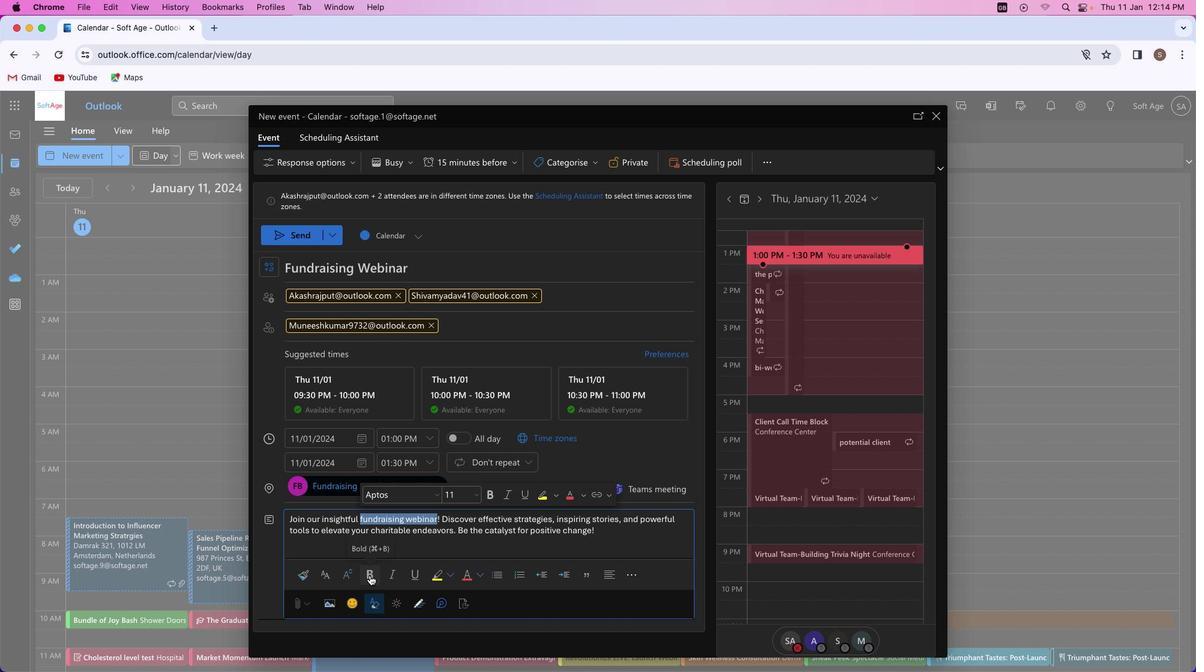 
Action: Mouse pressed left at (369, 576)
Screenshot: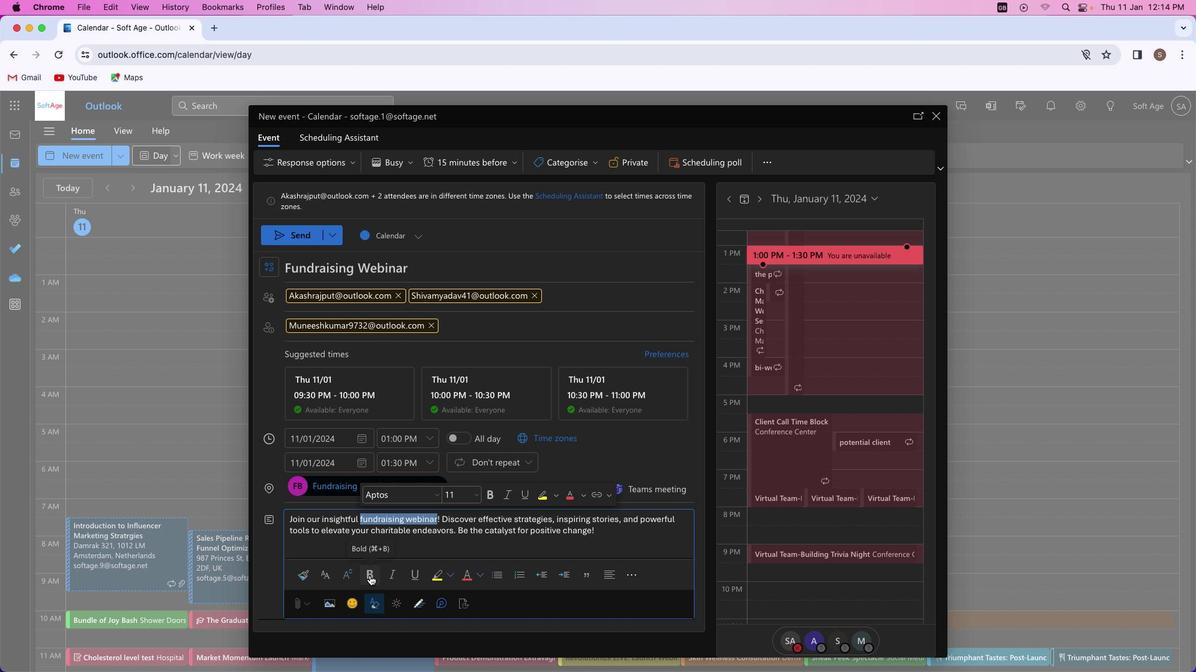 
Action: Mouse moved to (393, 573)
Screenshot: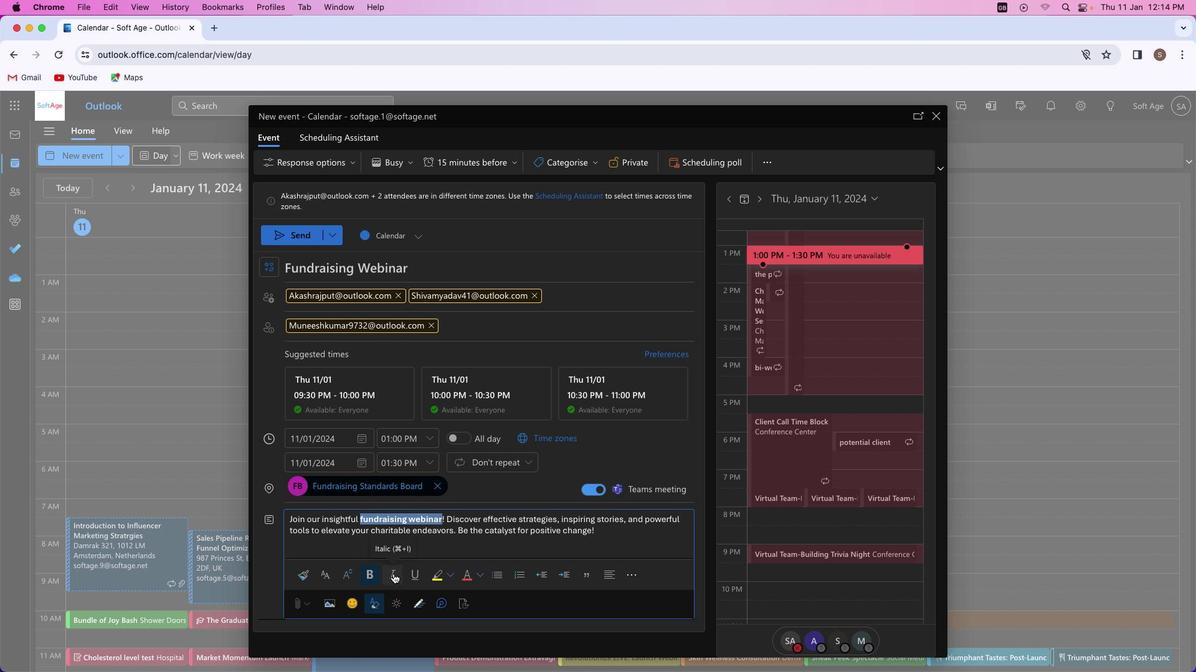 
Action: Mouse pressed left at (393, 573)
Screenshot: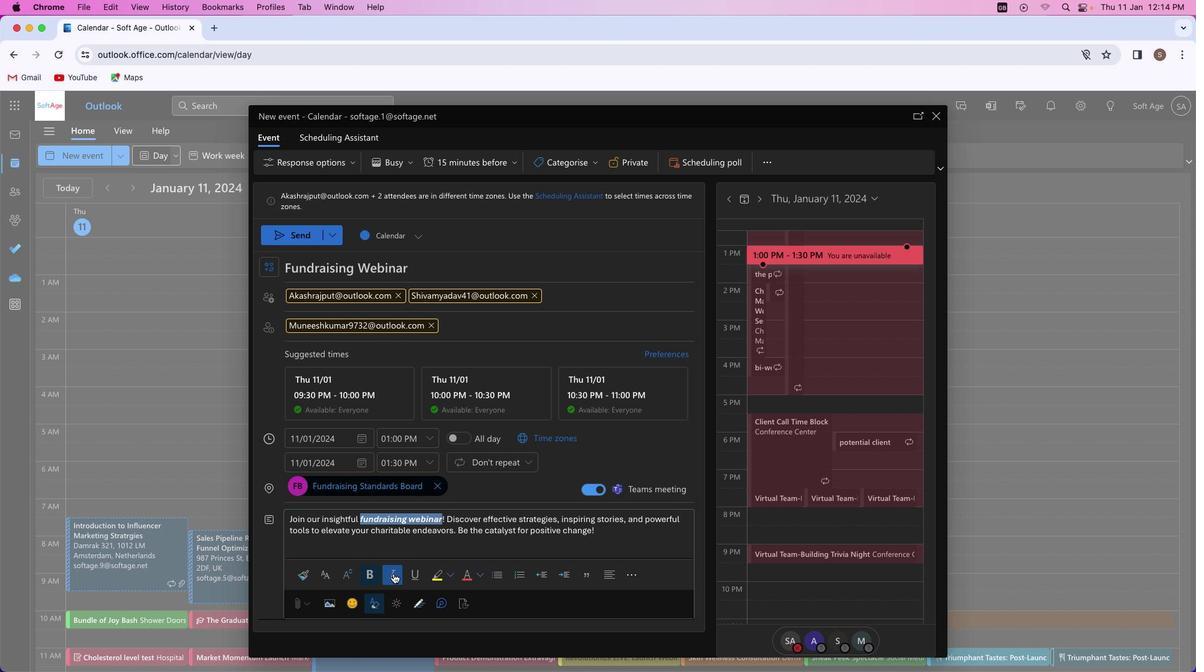 
Action: Mouse moved to (603, 538)
Screenshot: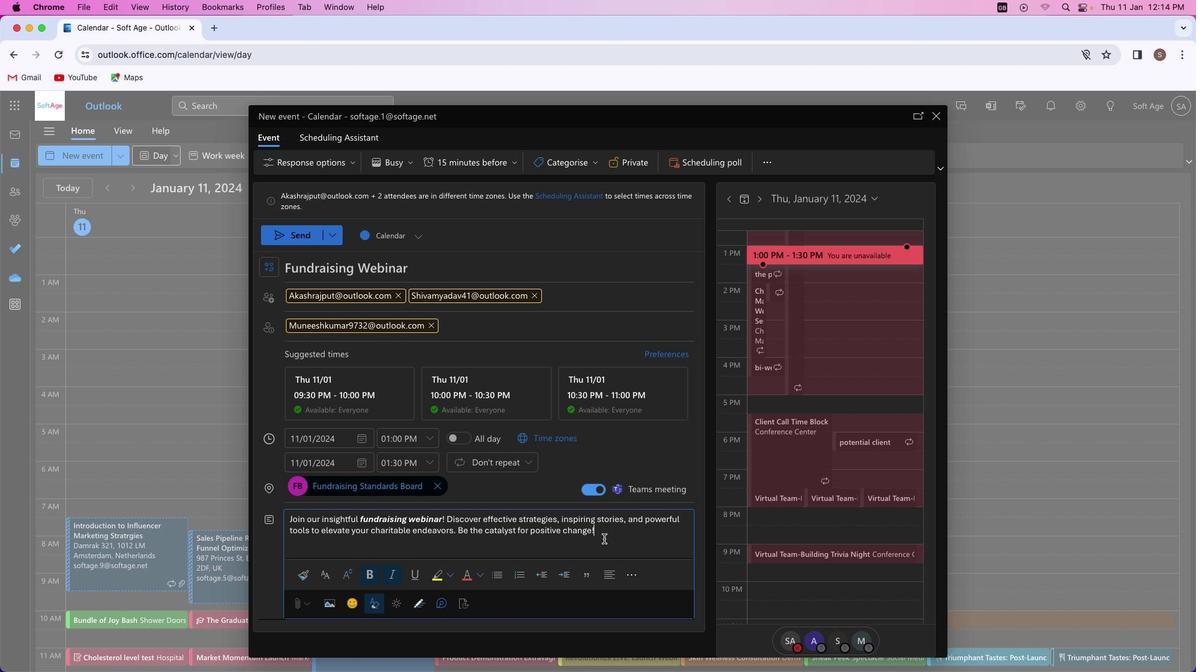 
Action: Mouse pressed left at (603, 538)
Screenshot: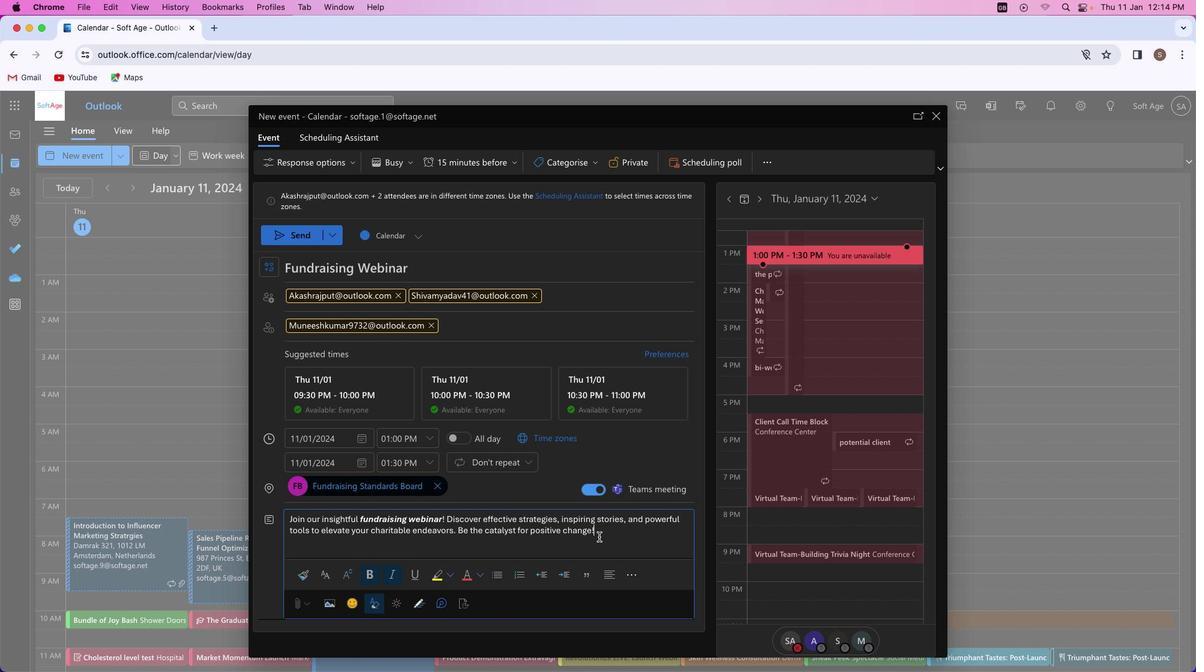 
Action: Mouse moved to (325, 575)
Screenshot: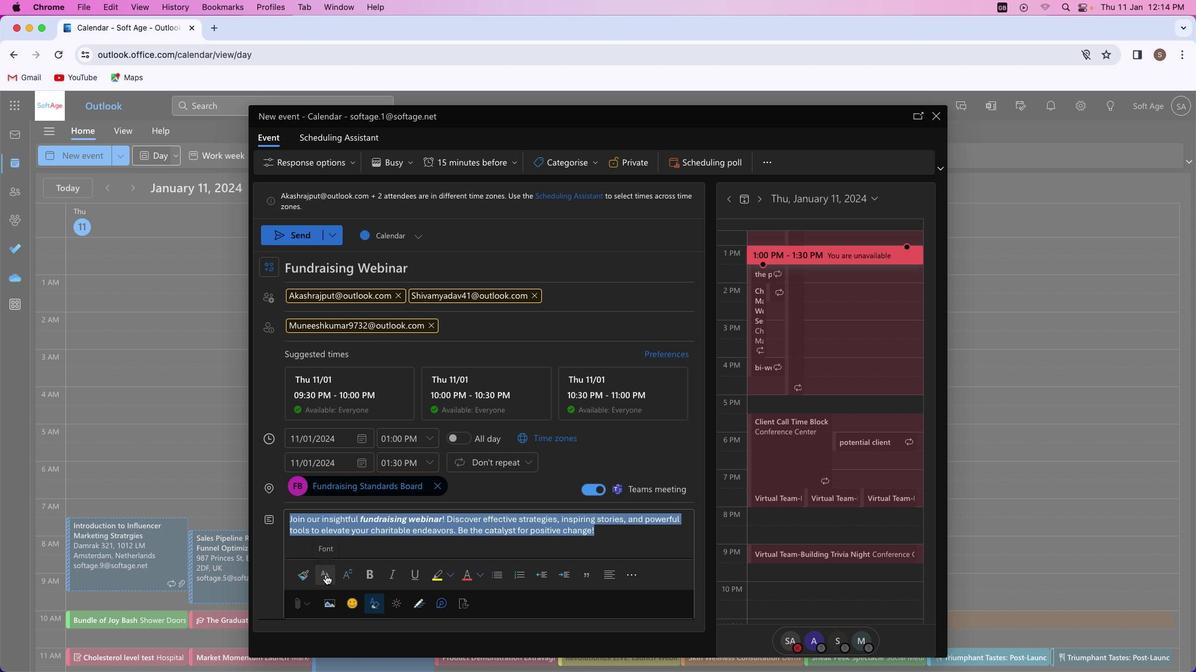 
Action: Mouse pressed left at (325, 575)
Screenshot: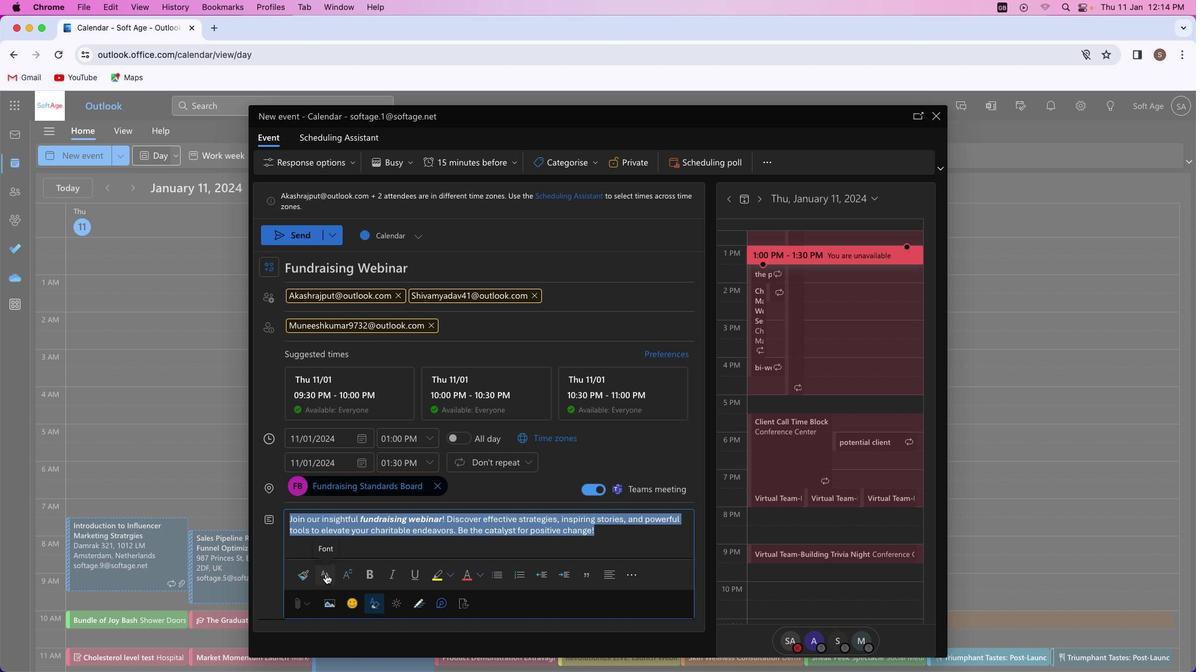 
Action: Mouse moved to (366, 535)
Screenshot: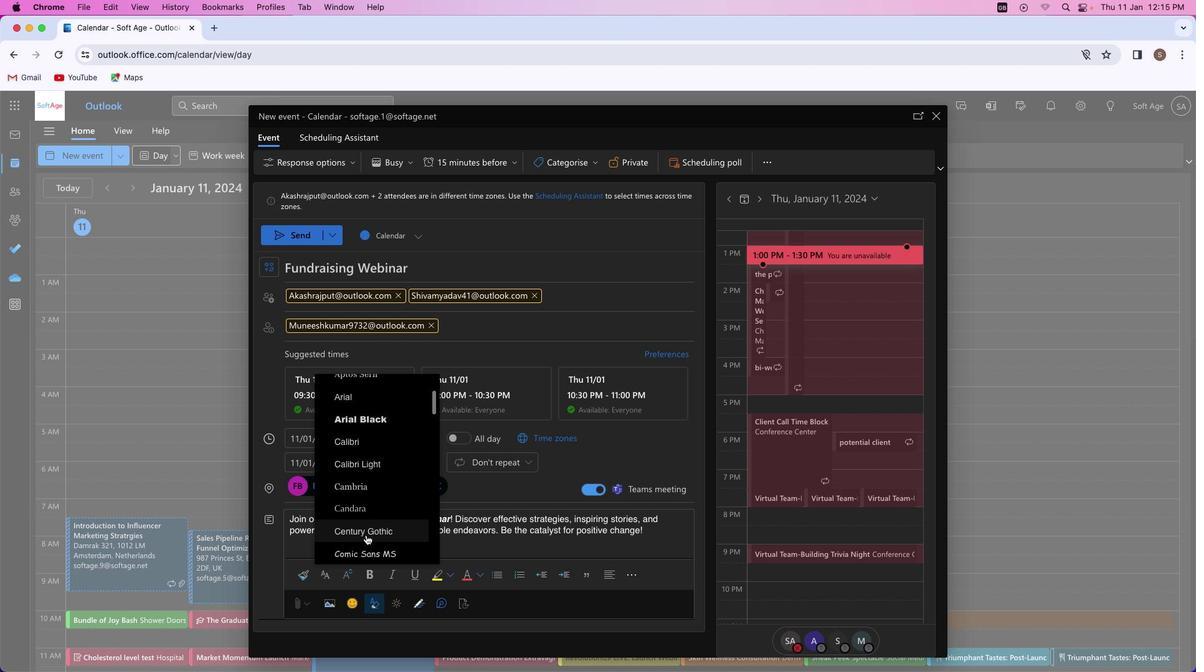 
Action: Mouse pressed left at (366, 535)
Screenshot: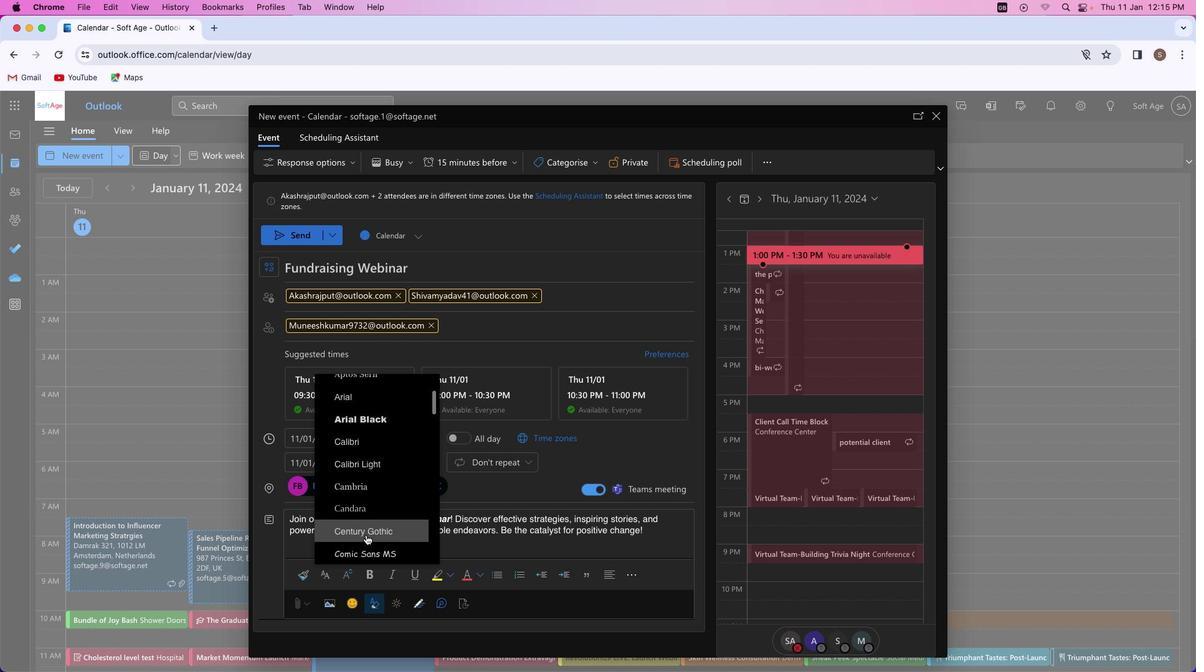 
Action: Mouse moved to (449, 574)
Screenshot: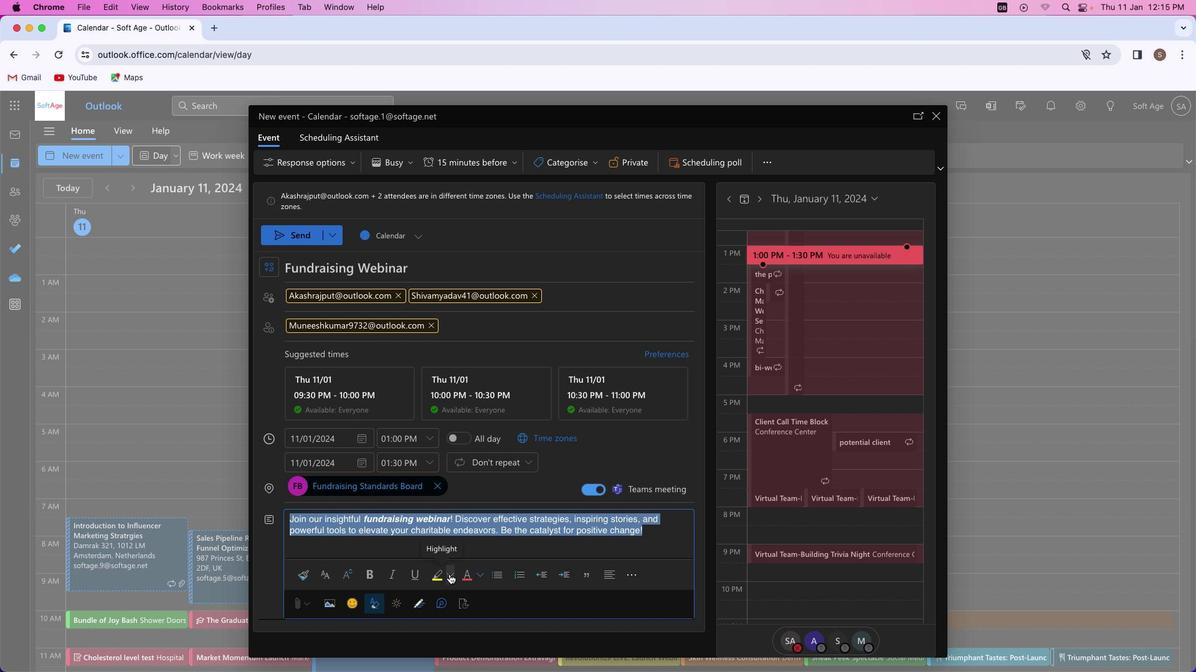 
Action: Mouse pressed left at (449, 574)
Screenshot: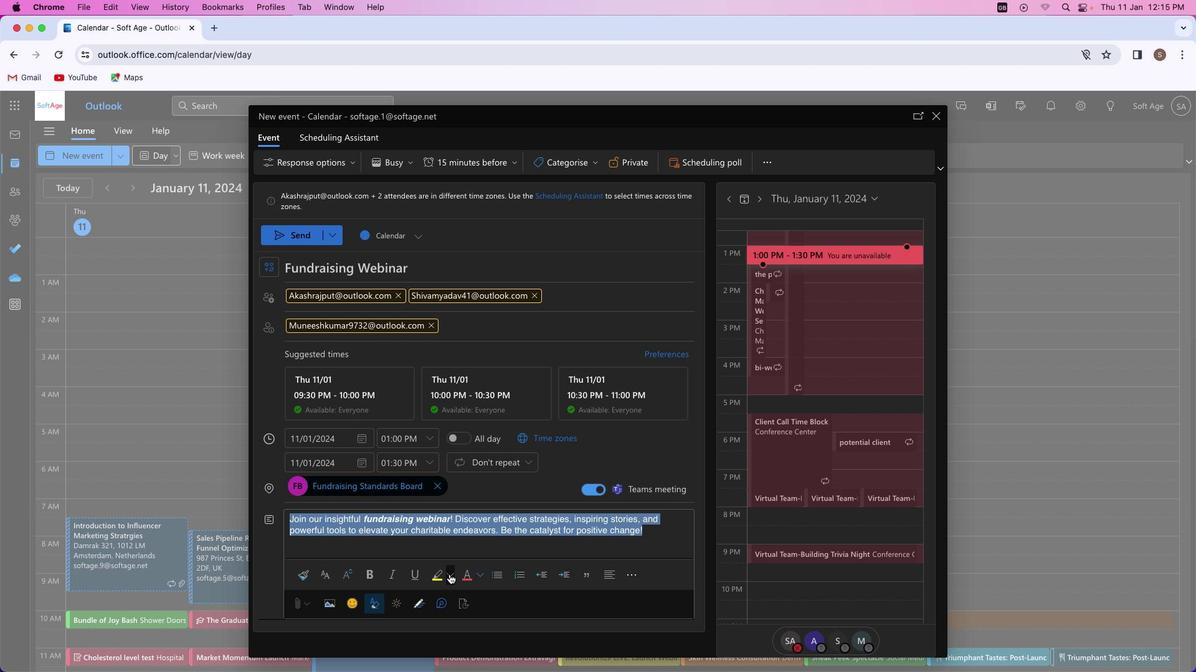 
Action: Mouse moved to (455, 523)
Screenshot: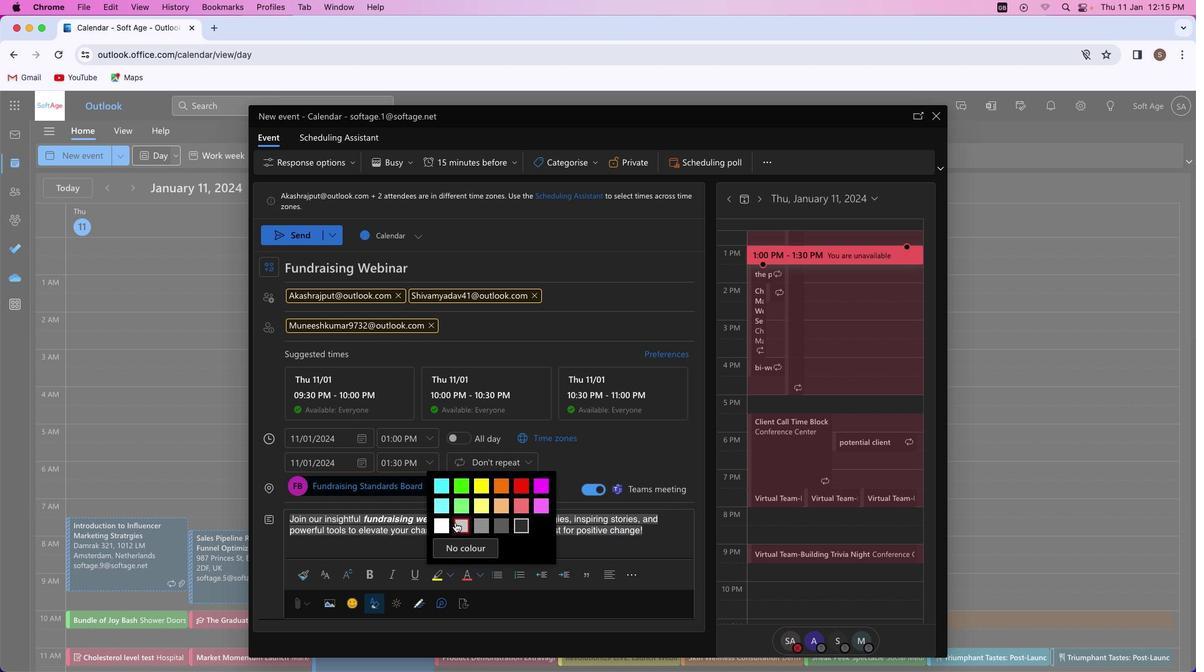 
Action: Mouse pressed left at (455, 523)
Screenshot: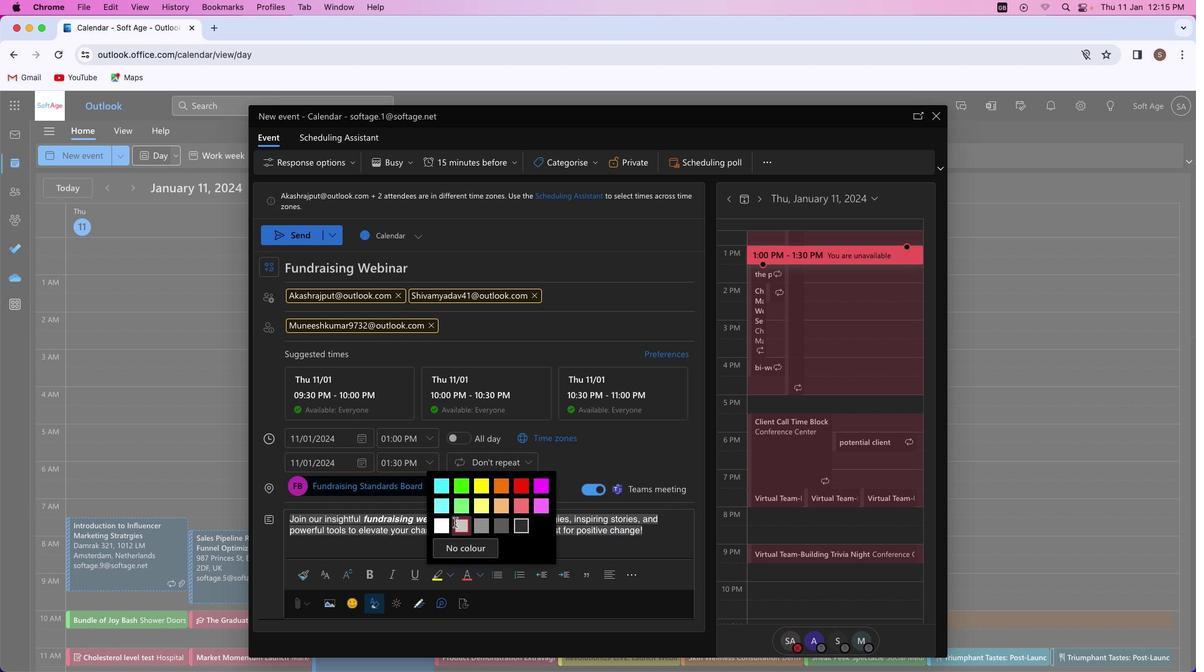 
Action: Mouse moved to (478, 575)
Screenshot: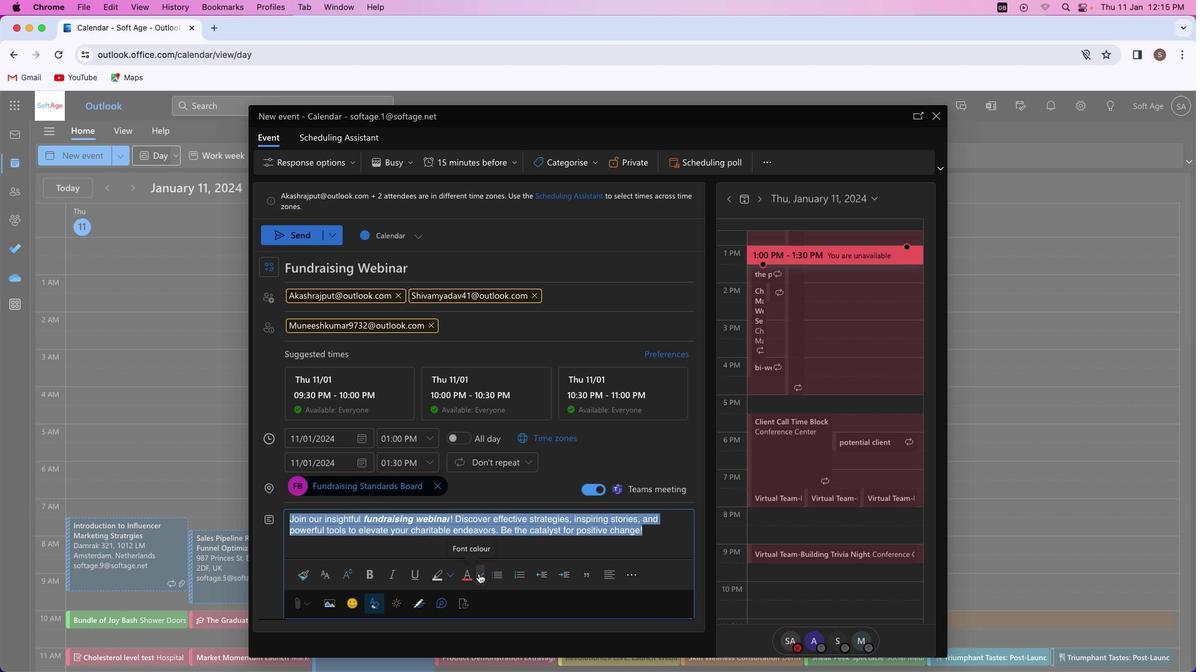 
Action: Mouse pressed left at (478, 575)
Screenshot: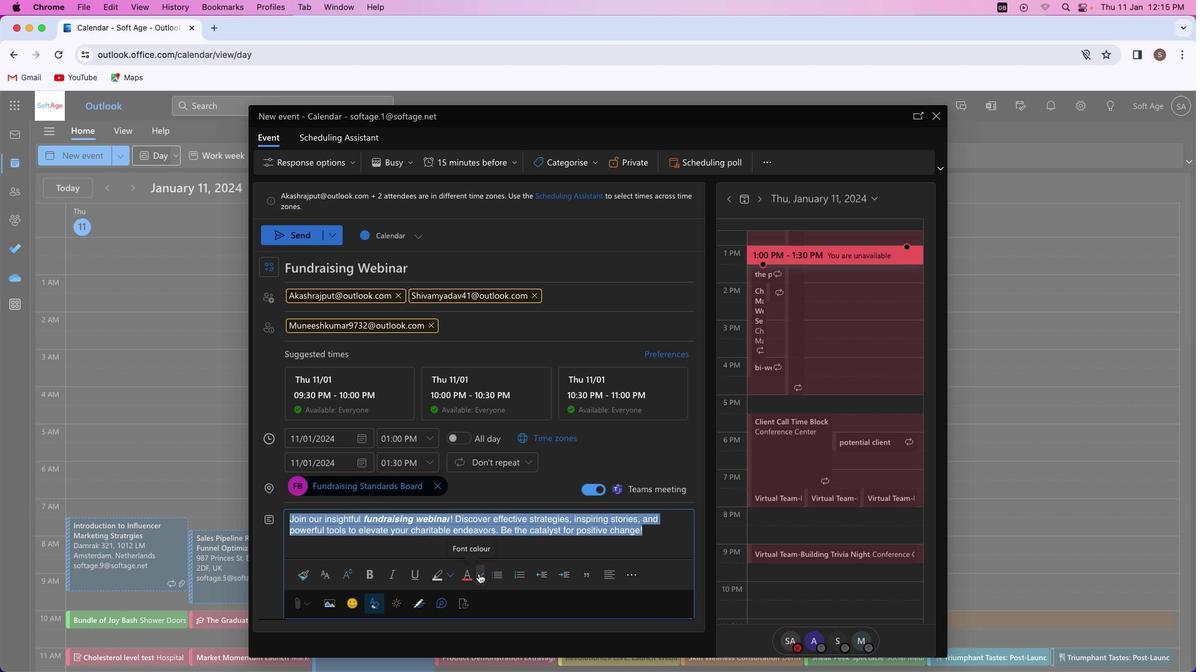 
Action: Mouse moved to (575, 507)
Screenshot: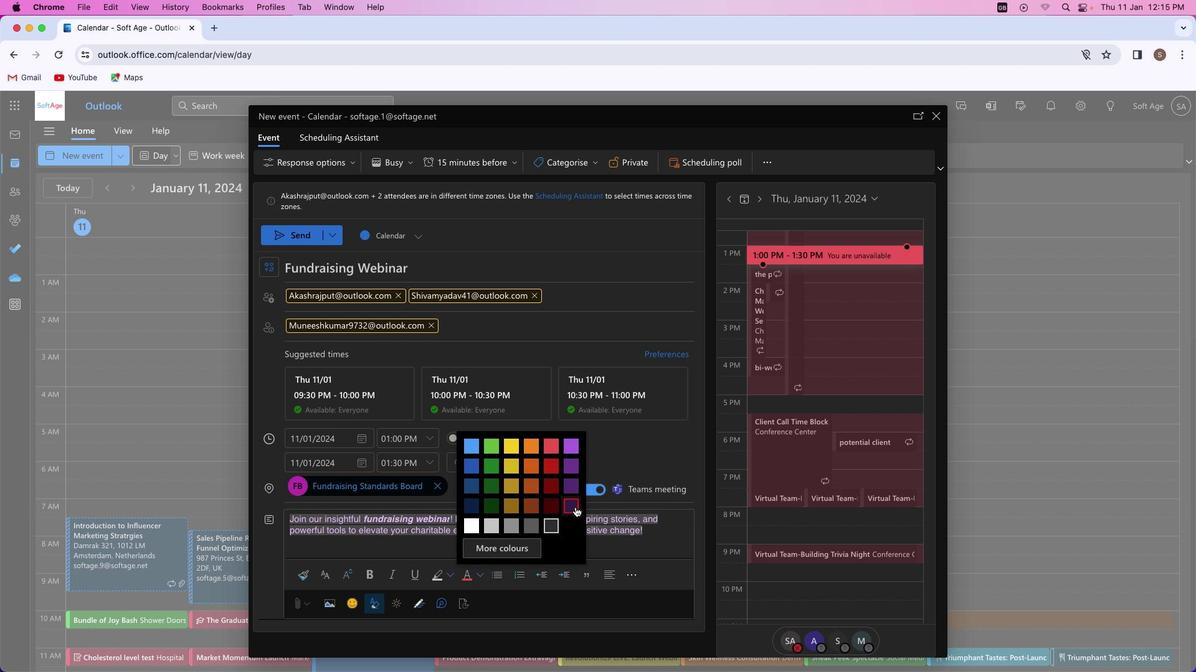 
Action: Mouse pressed left at (575, 507)
Screenshot: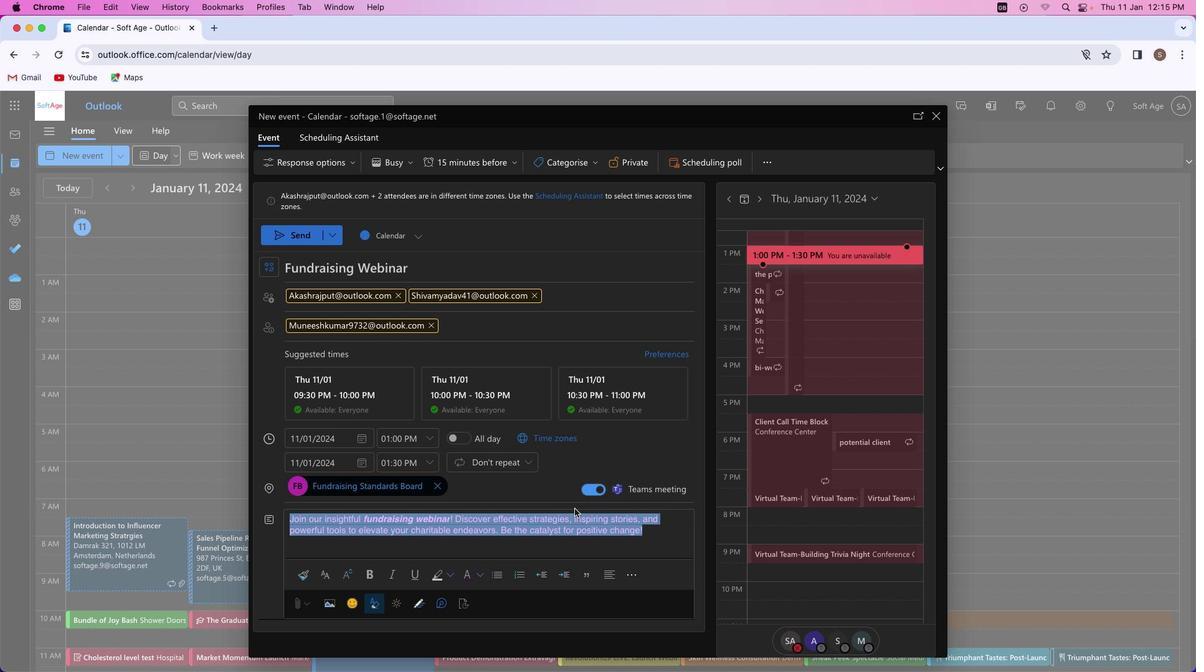 
Action: Mouse moved to (454, 538)
Screenshot: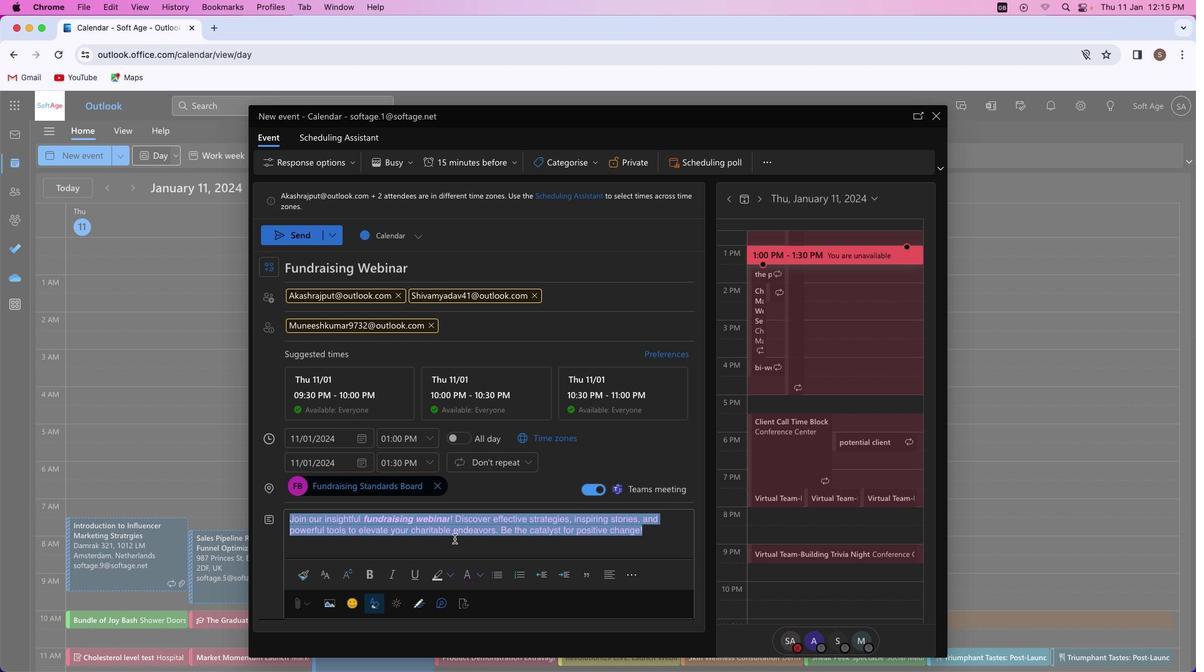 
Action: Mouse pressed left at (454, 538)
Screenshot: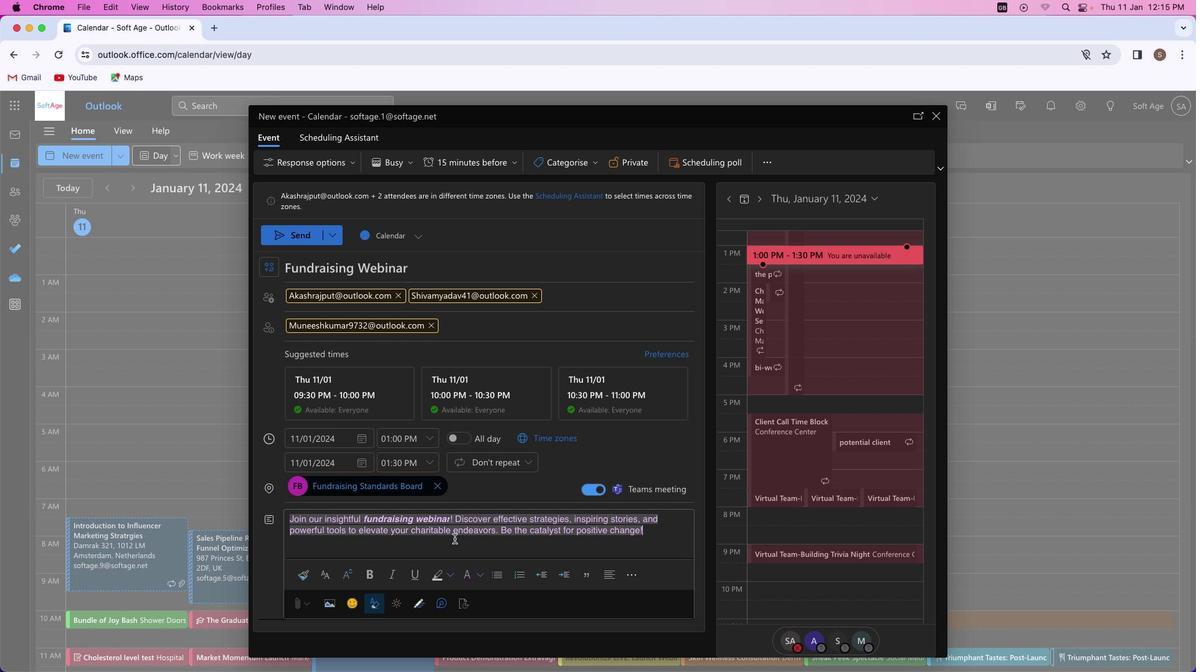 
Action: Mouse moved to (450, 519)
Screenshot: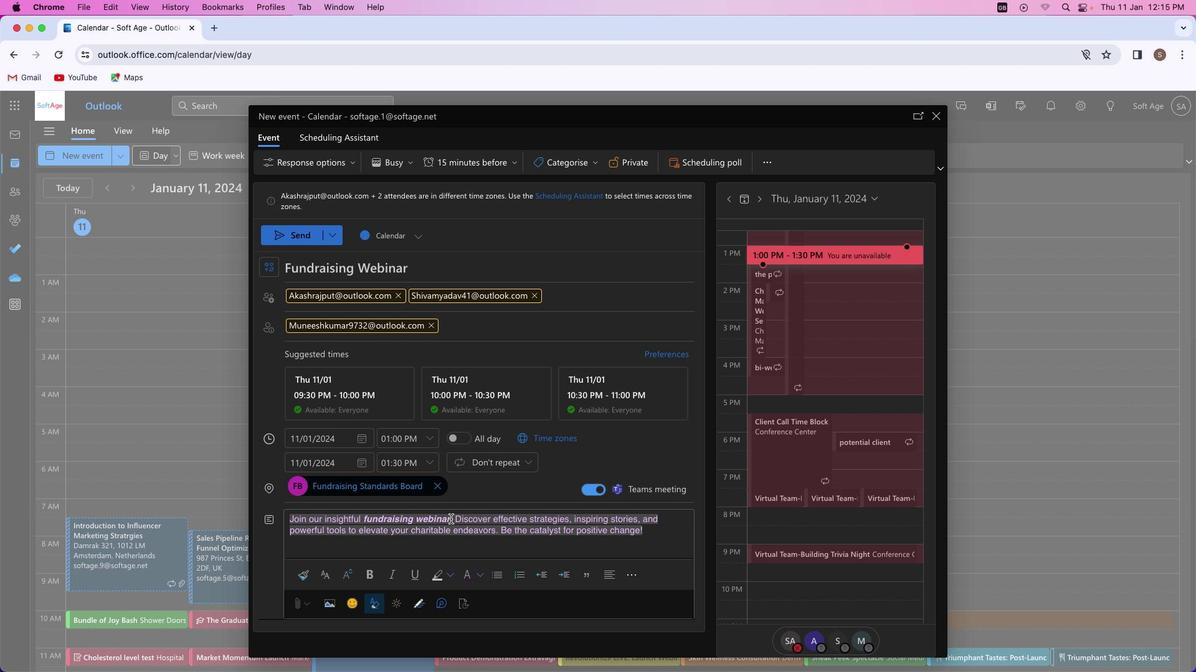 
Action: Mouse pressed left at (450, 519)
Screenshot: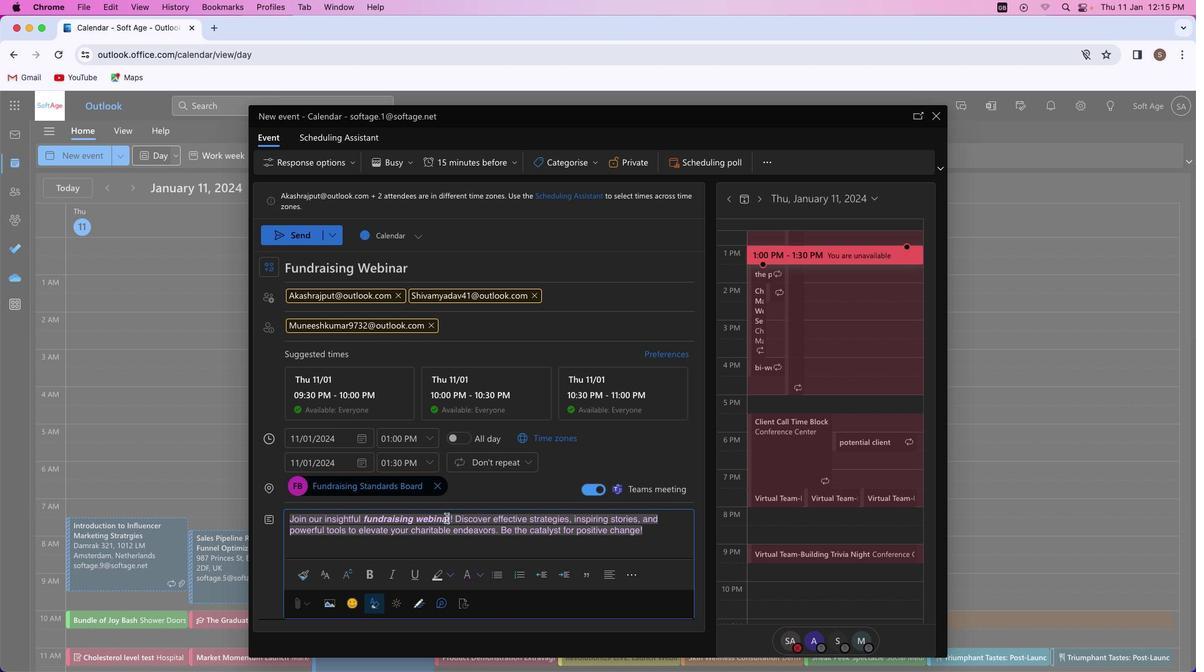 
Action: Mouse moved to (479, 572)
Screenshot: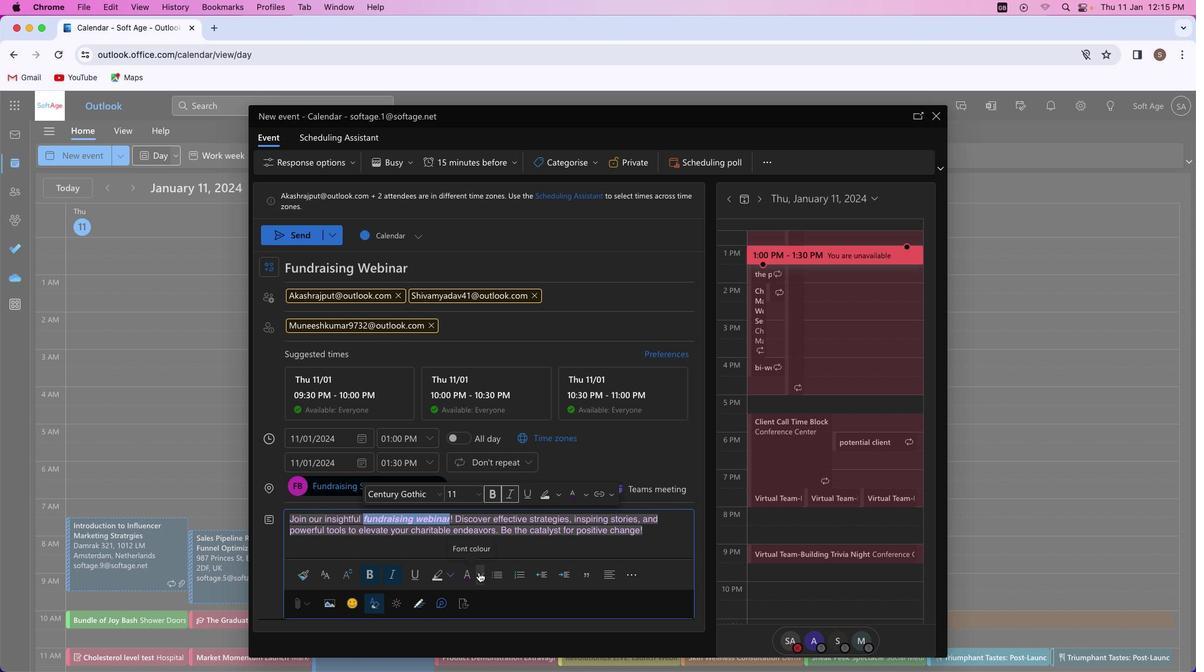 
Action: Mouse pressed left at (479, 572)
Screenshot: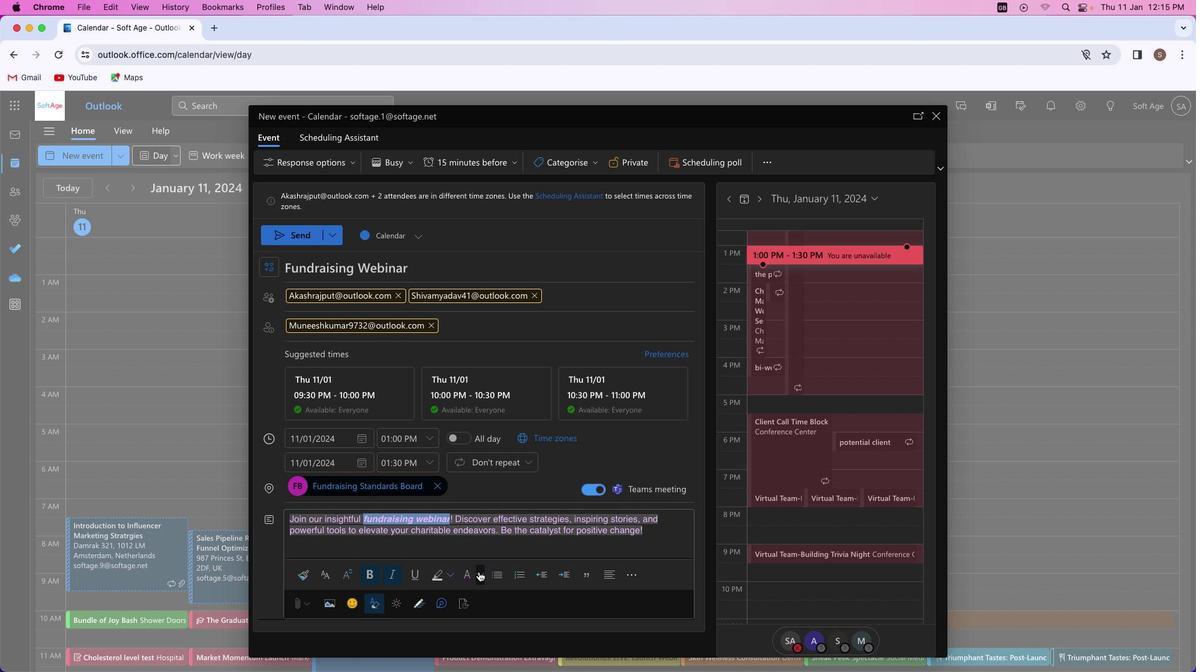 
Action: Mouse moved to (548, 506)
Screenshot: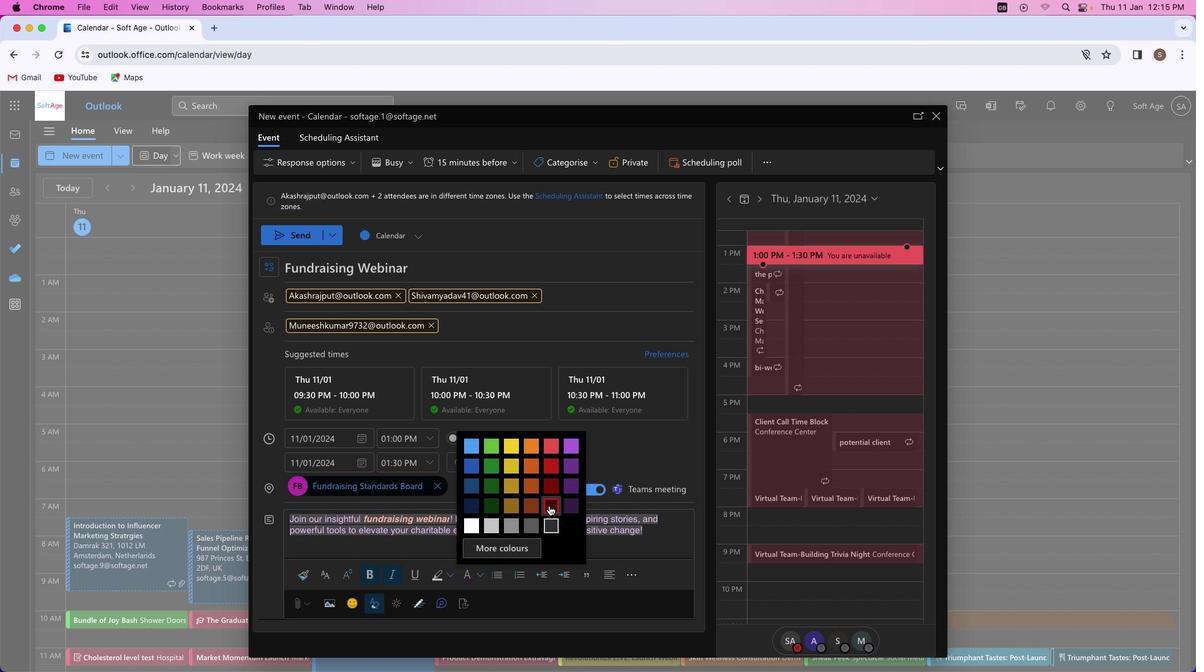 
Action: Mouse pressed left at (548, 506)
Screenshot: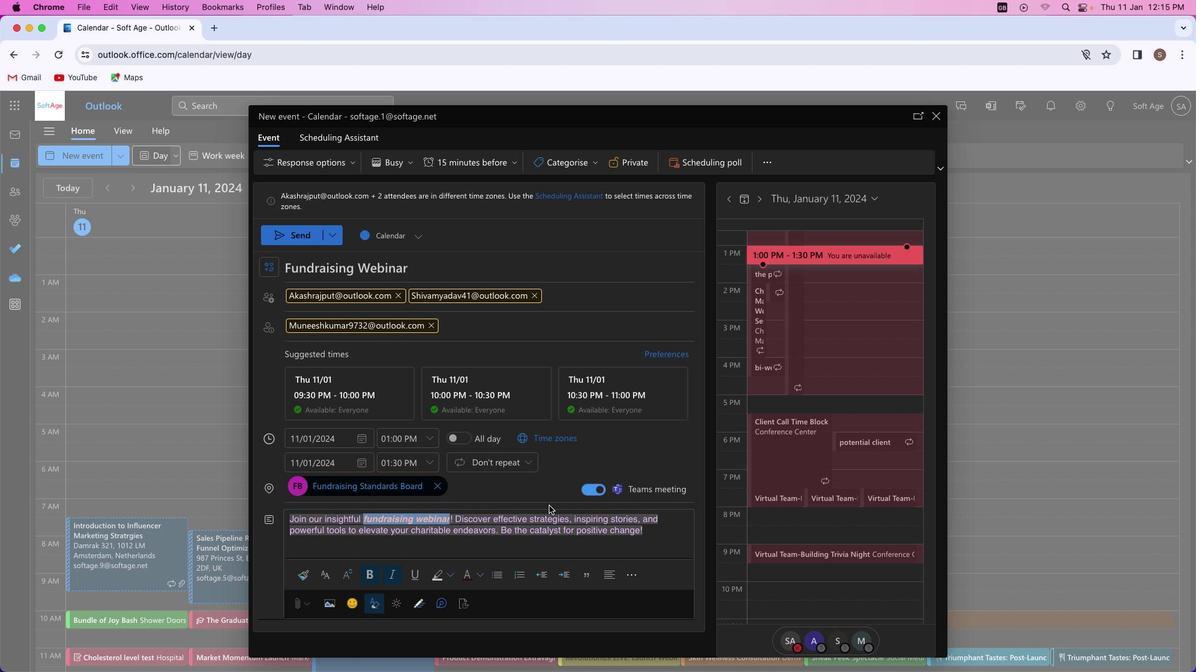 
Action: Mouse moved to (508, 550)
Screenshot: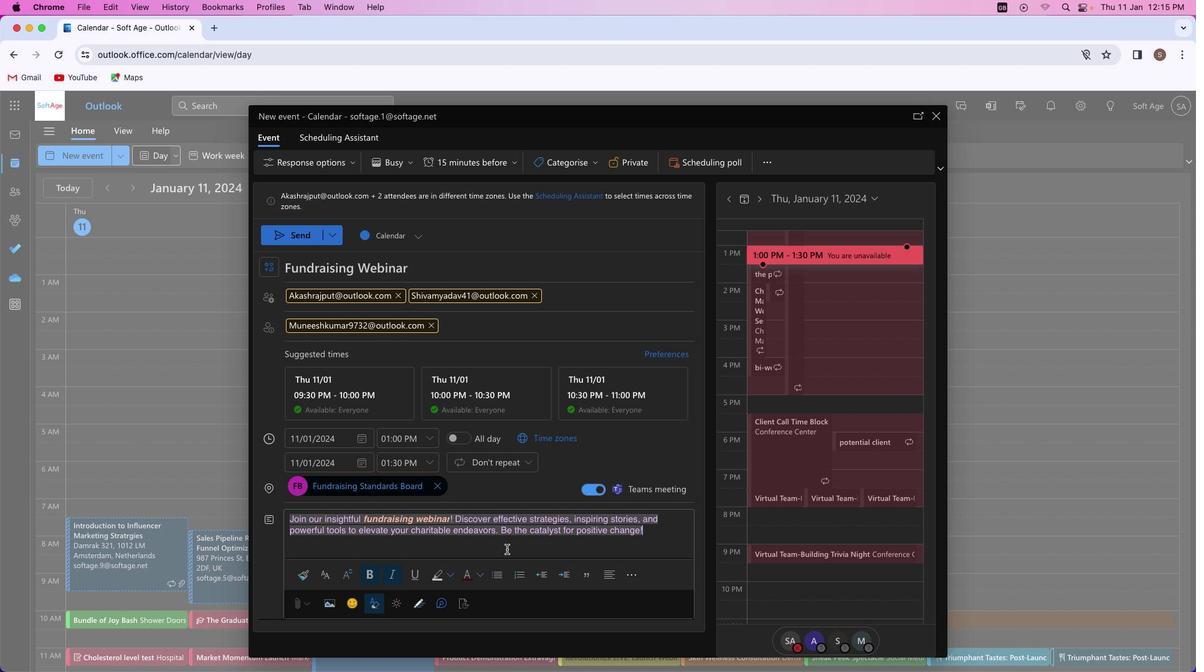 
Action: Mouse pressed left at (508, 550)
Screenshot: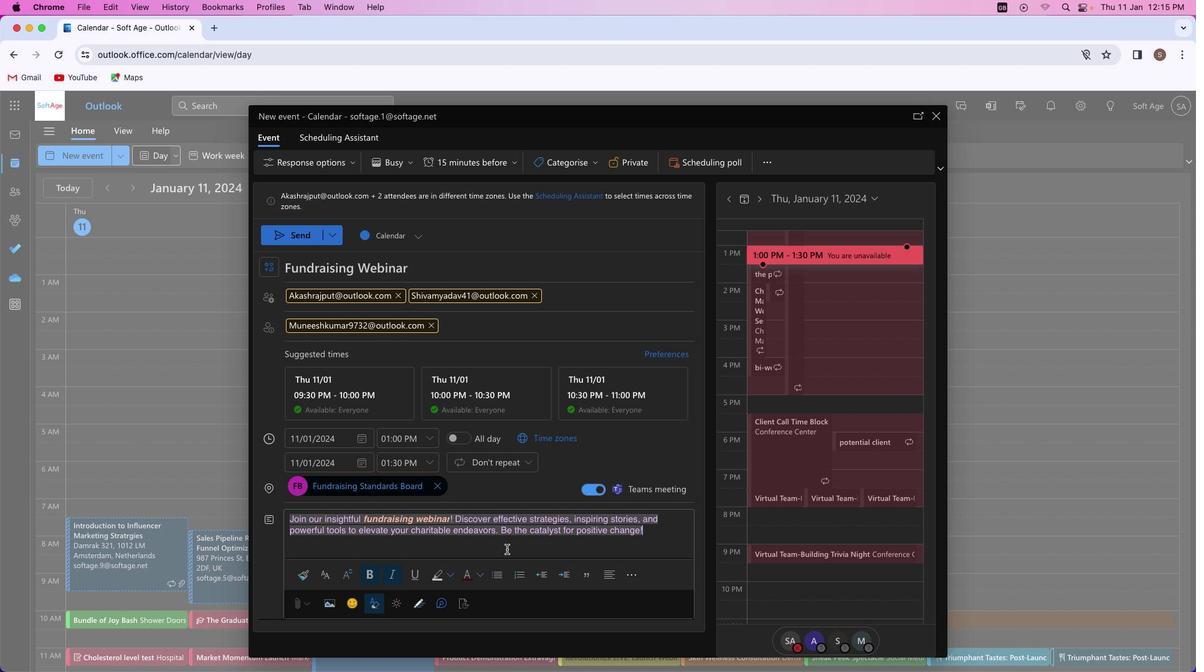 
Action: Mouse moved to (589, 164)
Screenshot: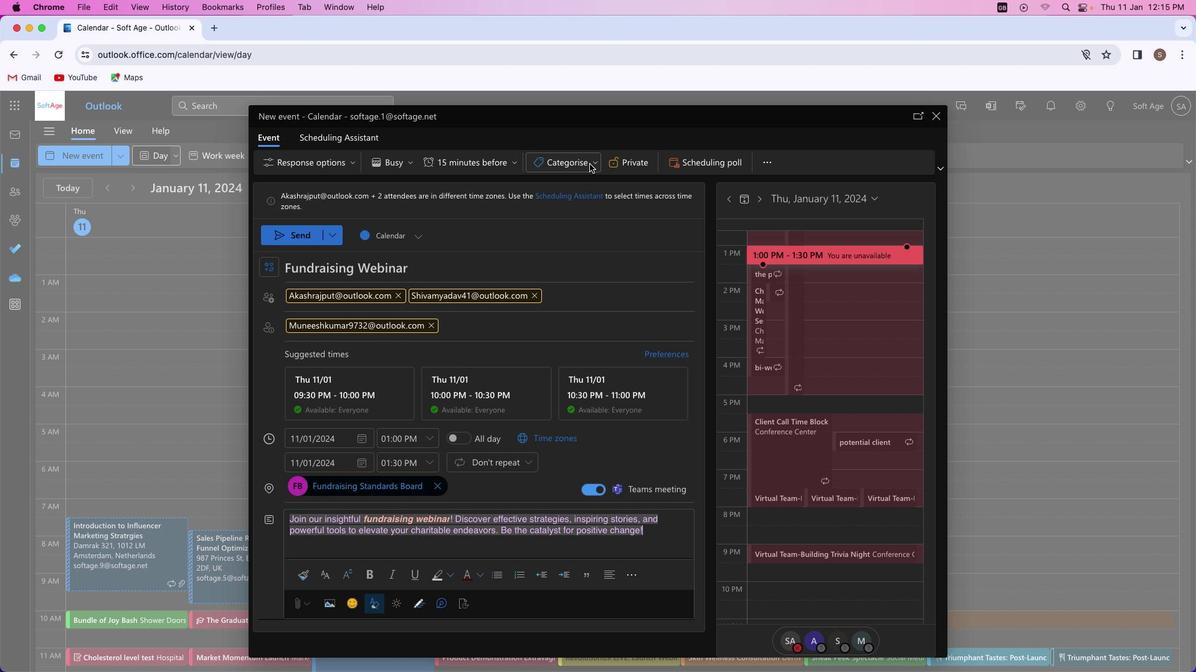 
Action: Mouse pressed left at (589, 164)
Screenshot: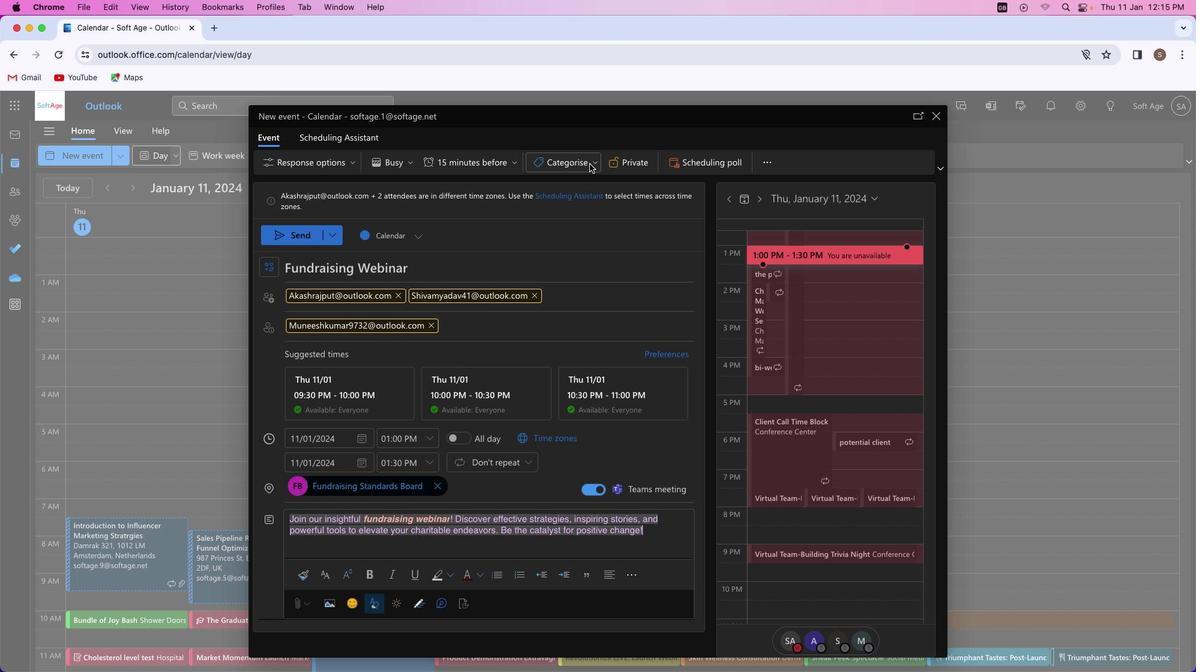 
Action: Mouse moved to (573, 321)
Screenshot: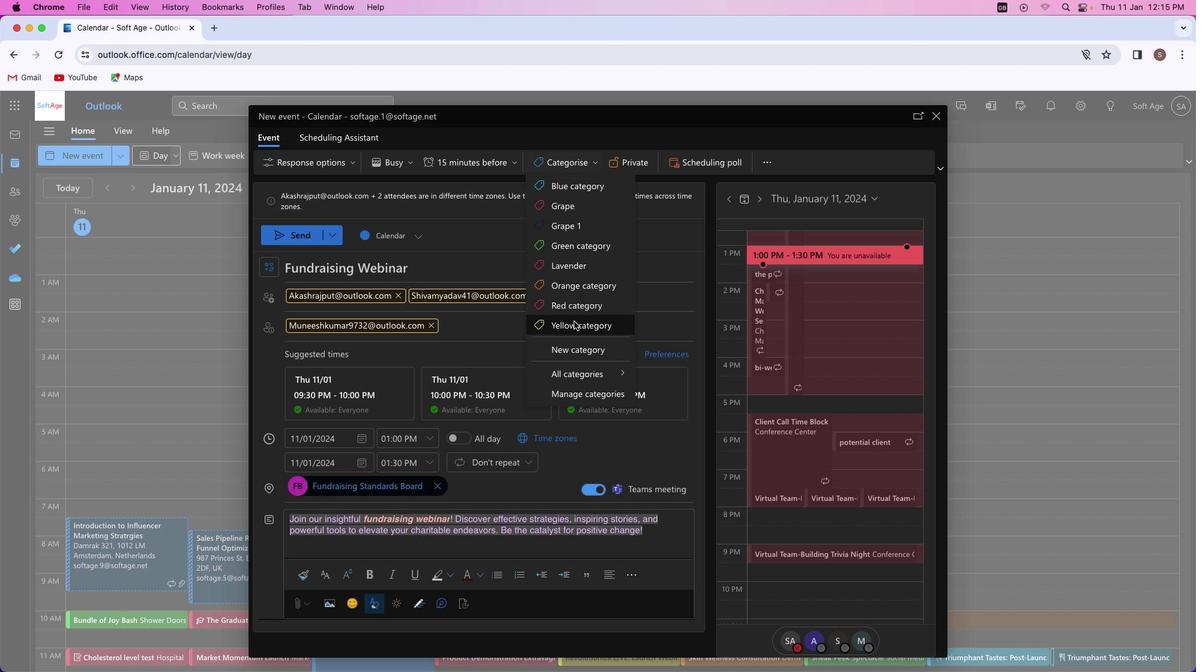 
Action: Mouse pressed left at (573, 321)
Screenshot: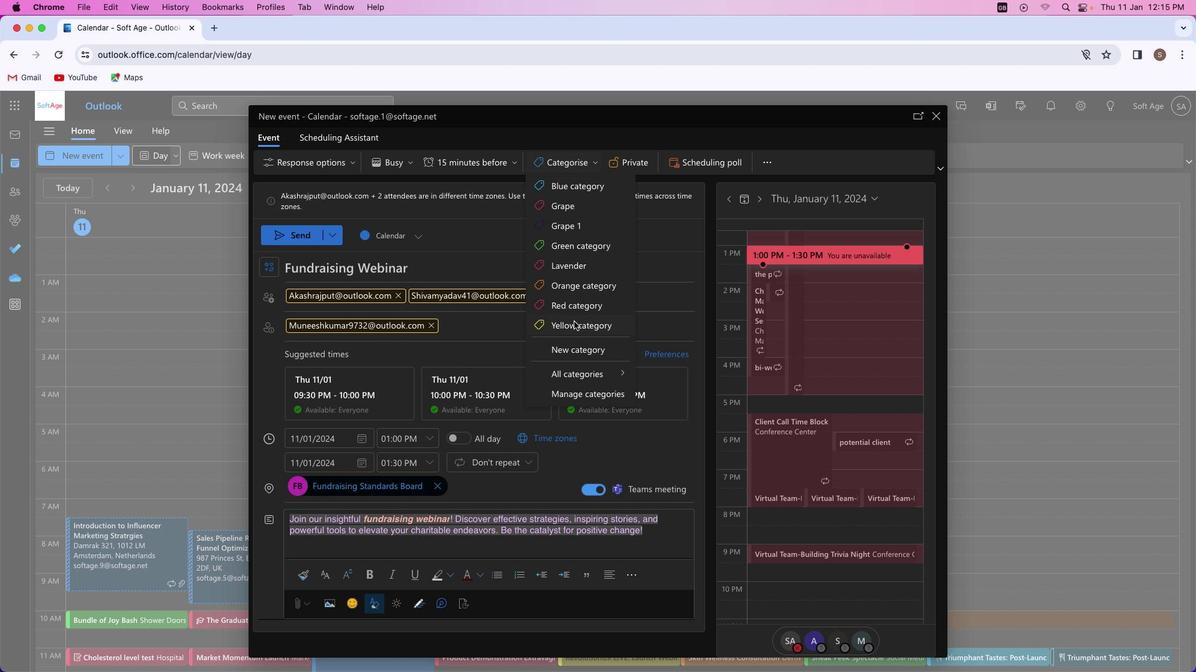
Action: Mouse moved to (293, 232)
Screenshot: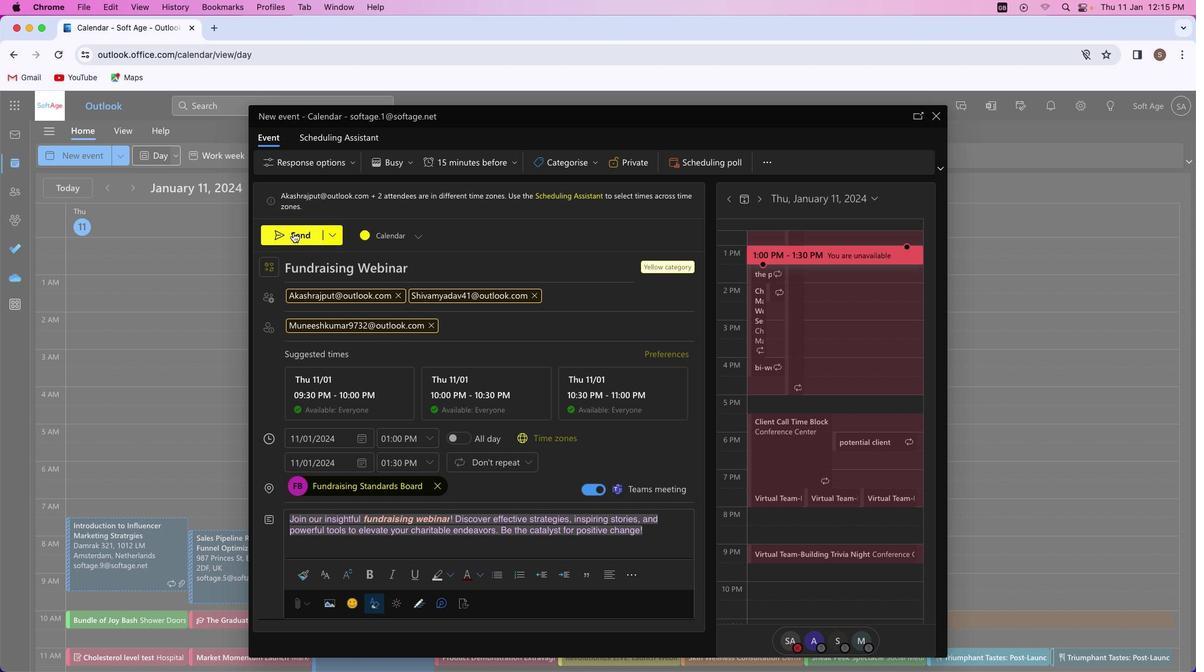 
Action: Mouse pressed left at (293, 232)
Screenshot: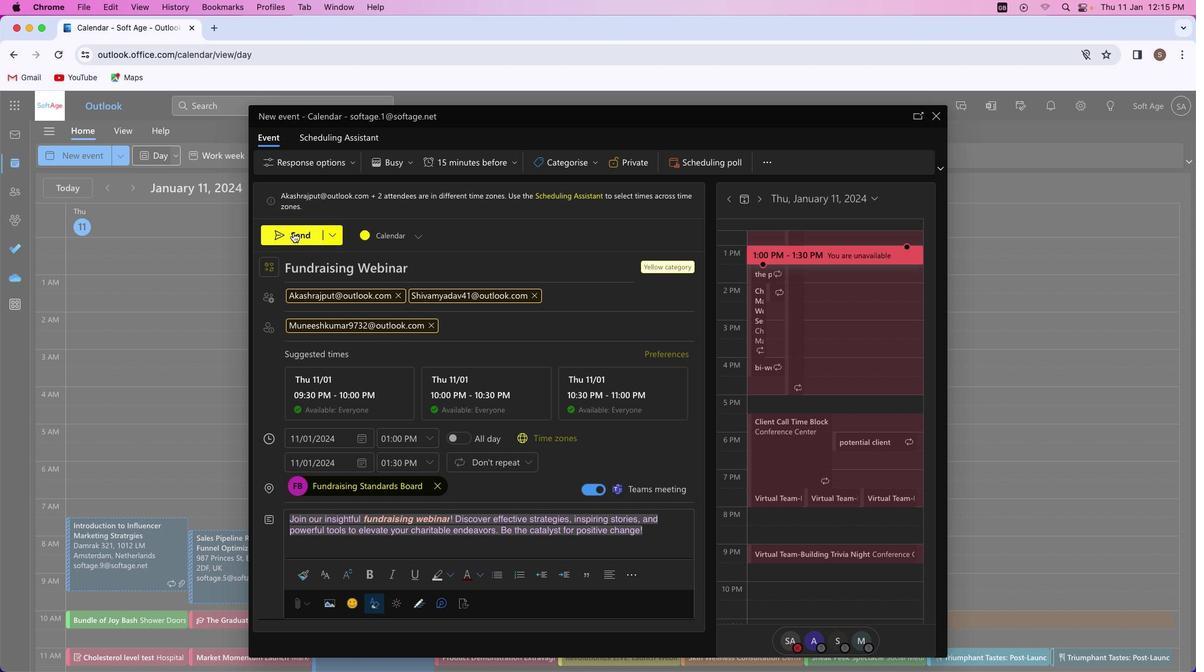 
Action: Mouse moved to (587, 469)
Screenshot: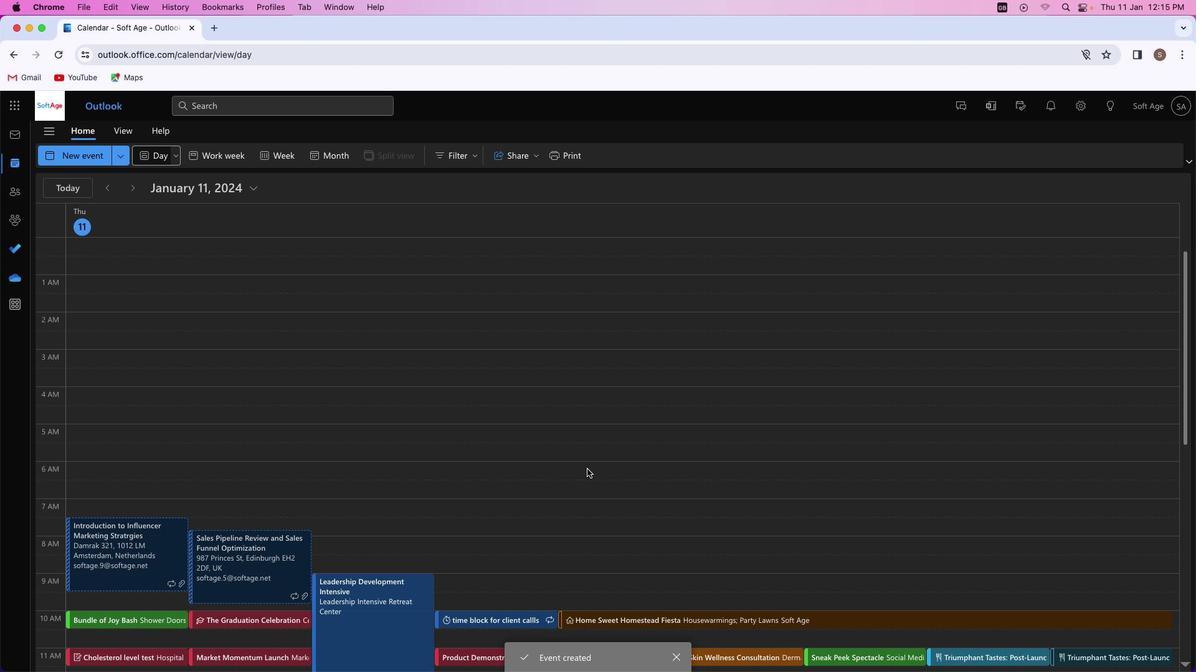 
